 Task: Open a blank sheet, save the file as Purpose.html and add heading 'Purpose',with the parapraph 'Finding purpose in life involves discovering meaning, direction, and a sense of fulfillment. It entails identifying personal values, passions, and goals. Having a sense of purpose provides motivation, guides decision-making, and contributes to a sense of fulfillment and happiness.'Apply Font Style Caveat And font size 14. Apply font style in  Heading 'Montserrat' and font size 18 Change heading alignment to  Center and paragraph alignment to  Left
Action: Mouse moved to (283, 183)
Screenshot: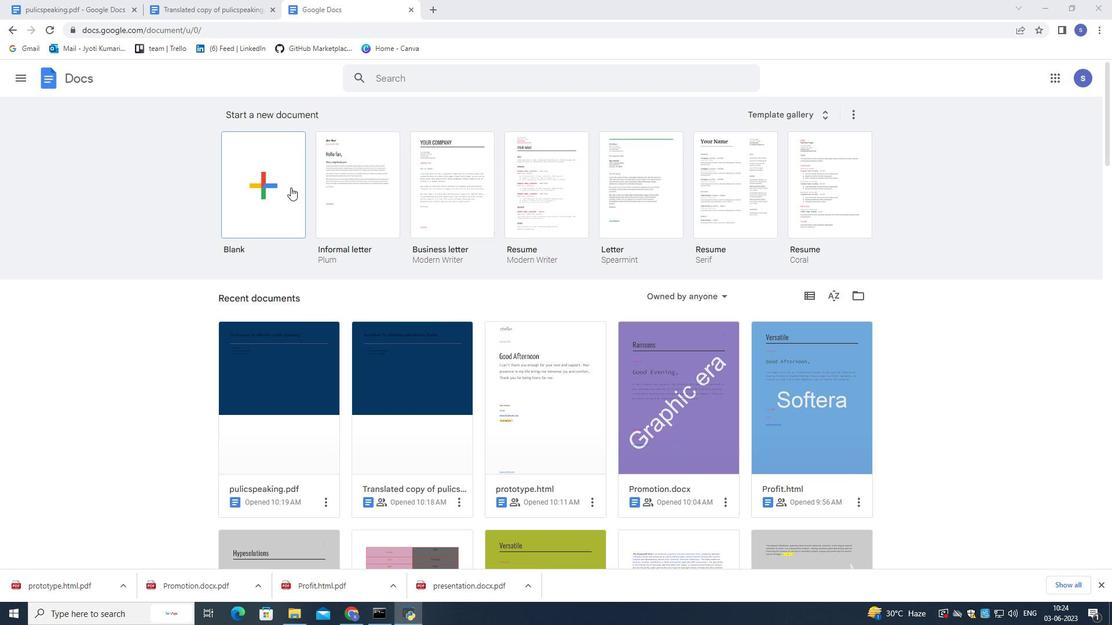 
Action: Mouse pressed left at (283, 183)
Screenshot: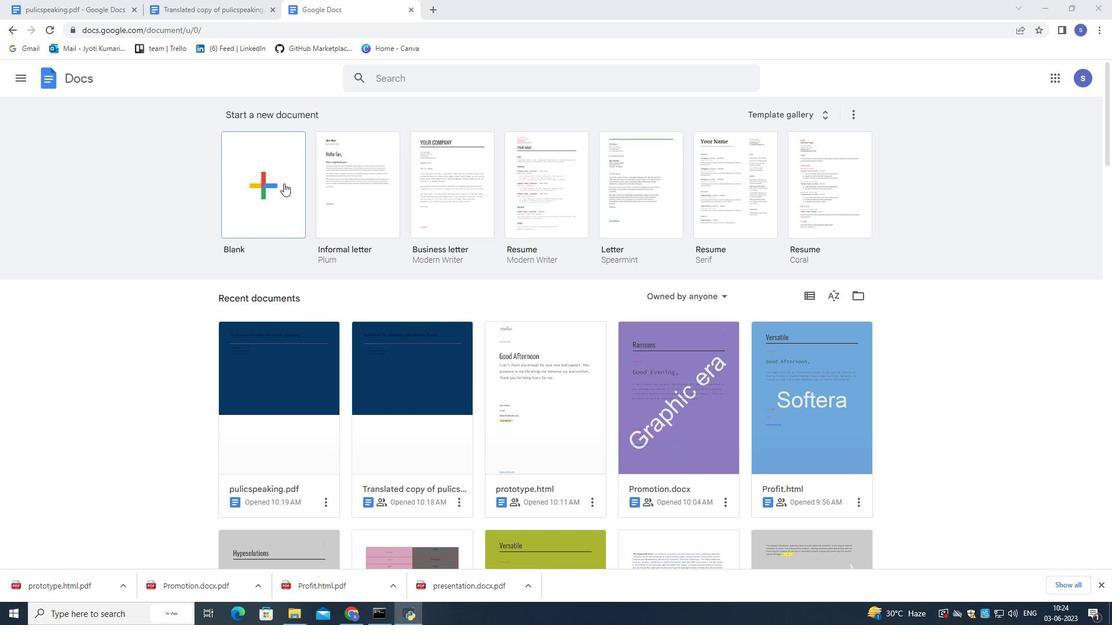 
Action: Mouse pressed left at (283, 183)
Screenshot: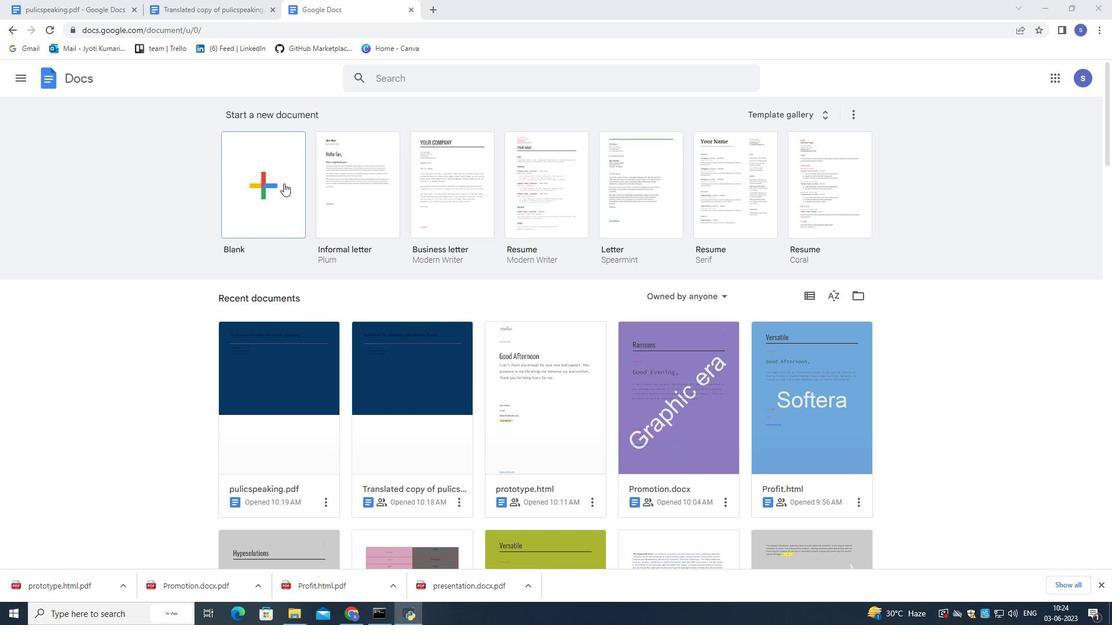 
Action: Mouse pressed left at (283, 183)
Screenshot: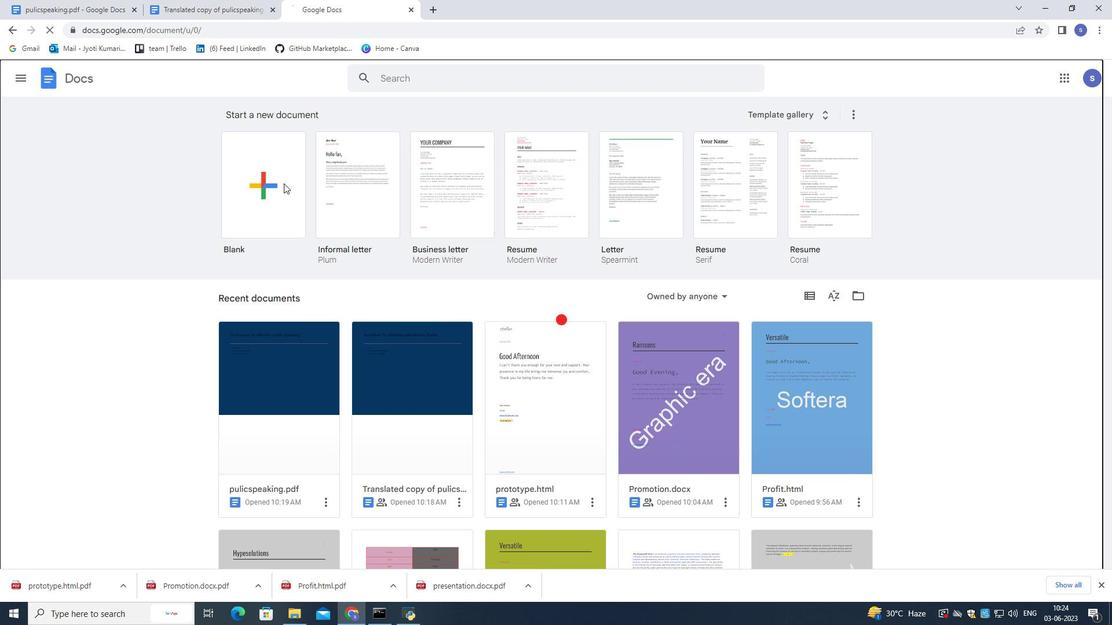 
Action: Mouse moved to (126, 71)
Screenshot: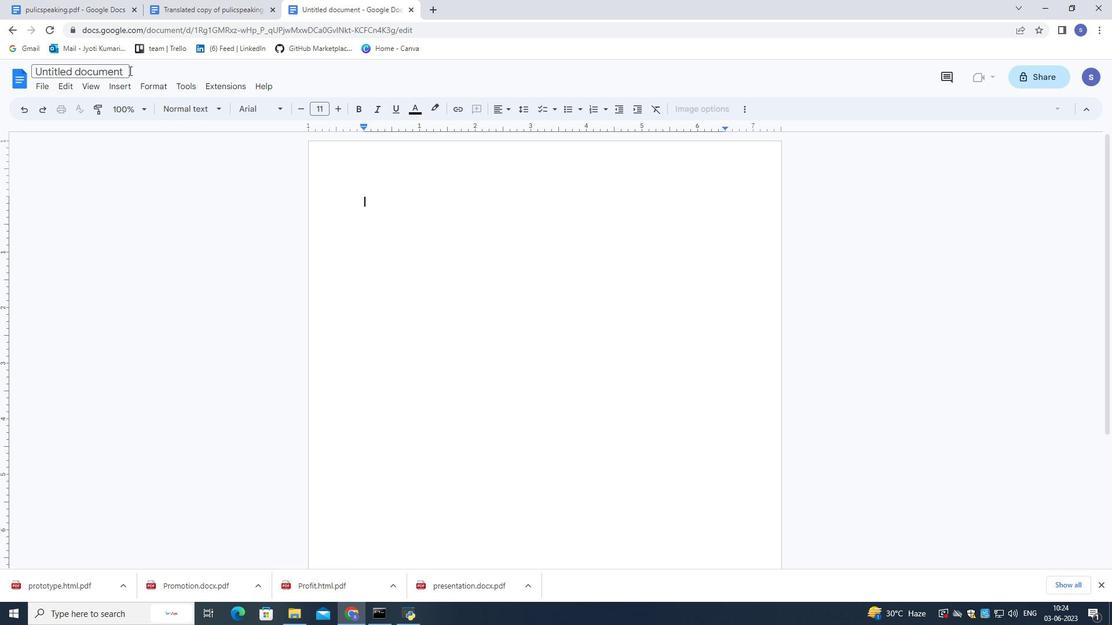 
Action: Mouse pressed left at (126, 71)
Screenshot: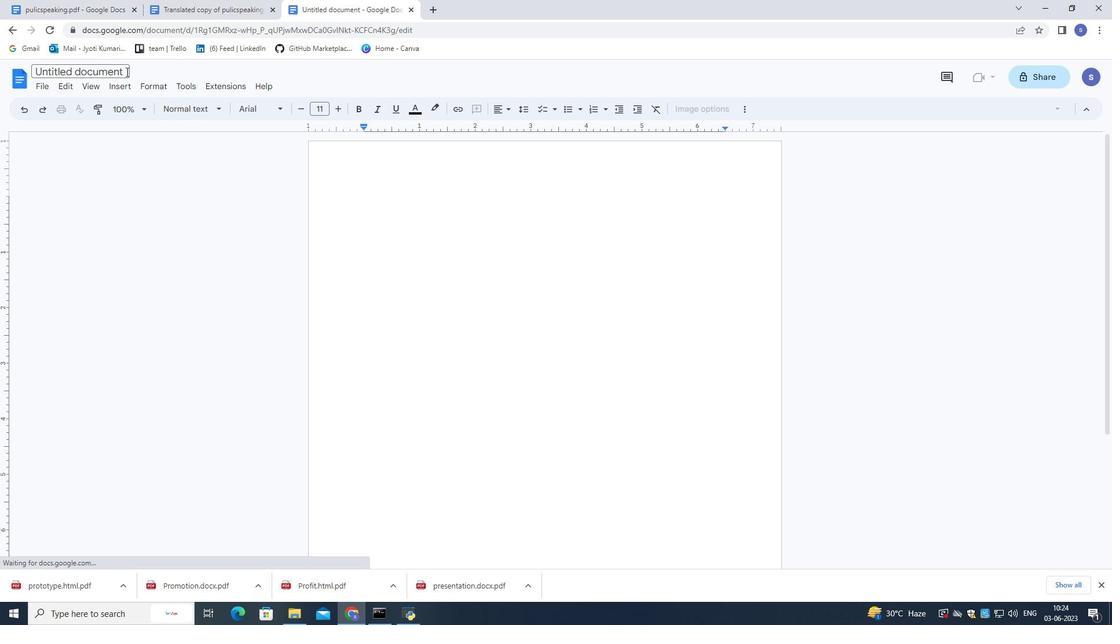 
Action: Mouse moved to (430, 118)
Screenshot: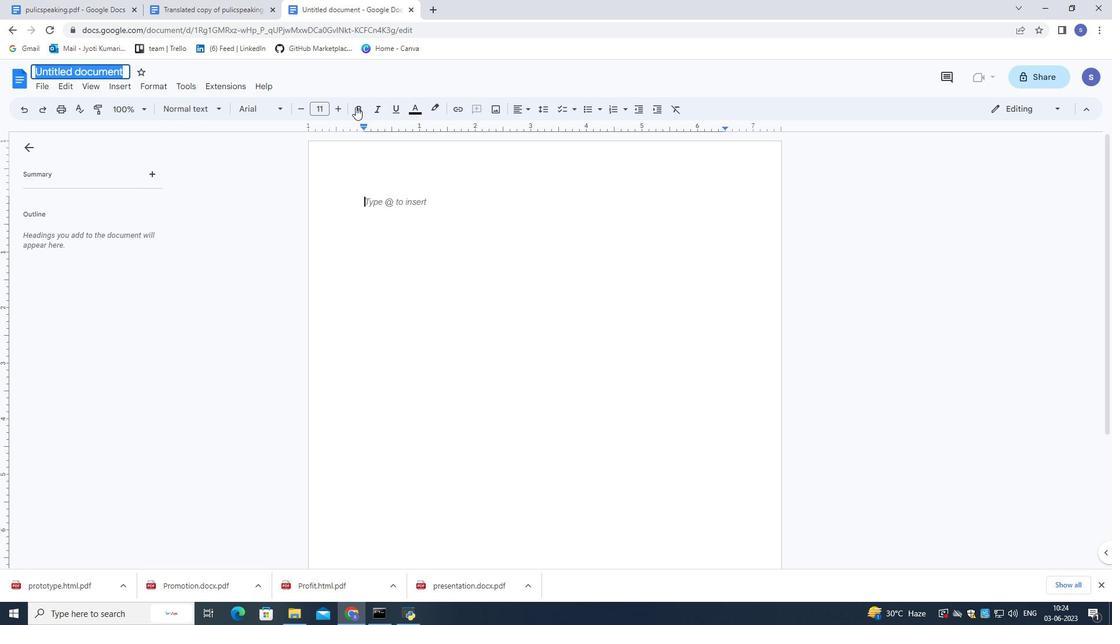 
Action: Key pressed purpose.html<Key.enter>
Screenshot: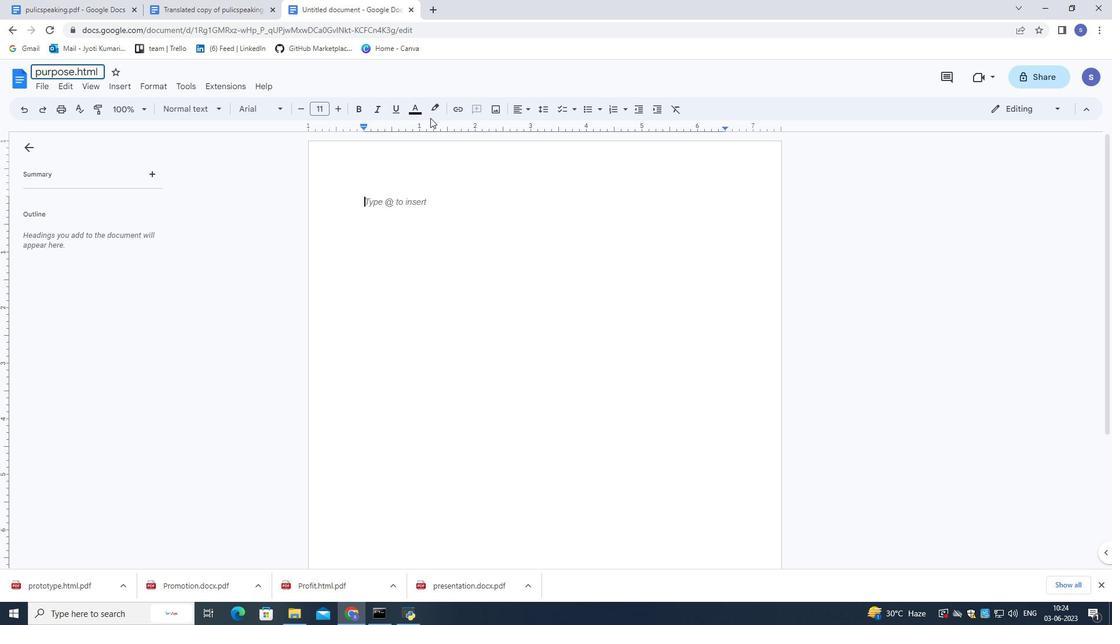
Action: Mouse moved to (425, 200)
Screenshot: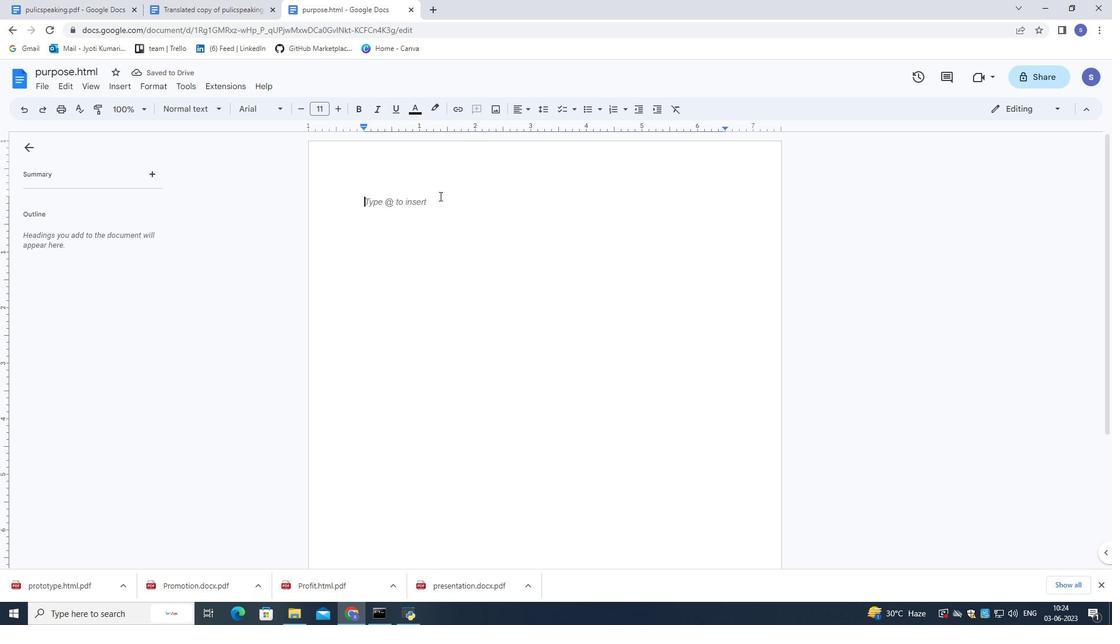 
Action: Mouse pressed left at (425, 200)
Screenshot: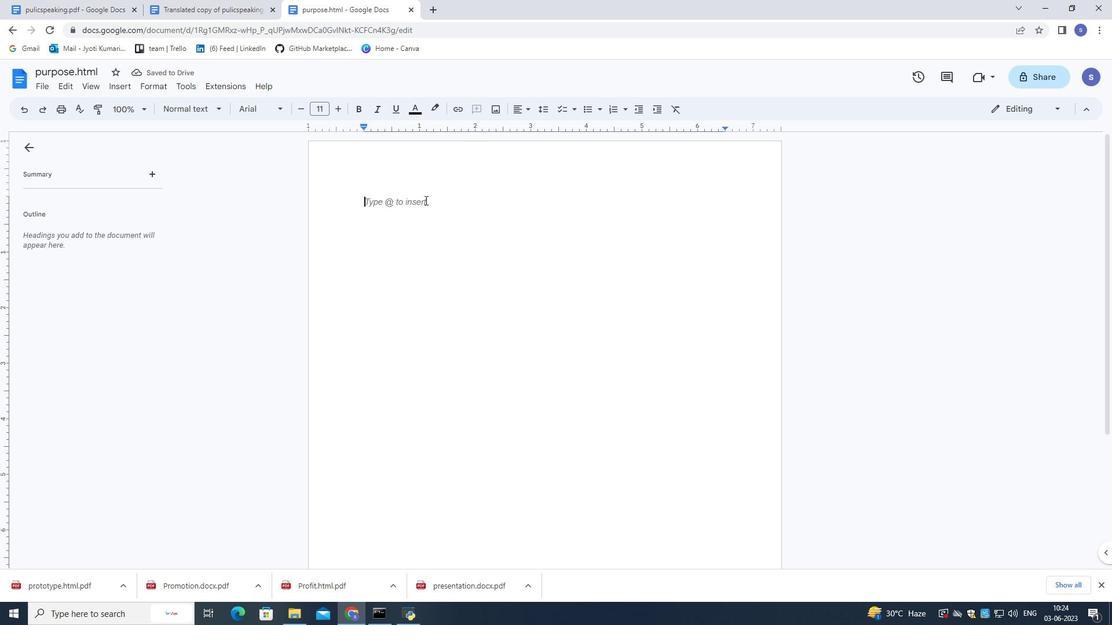 
Action: Mouse moved to (685, 212)
Screenshot: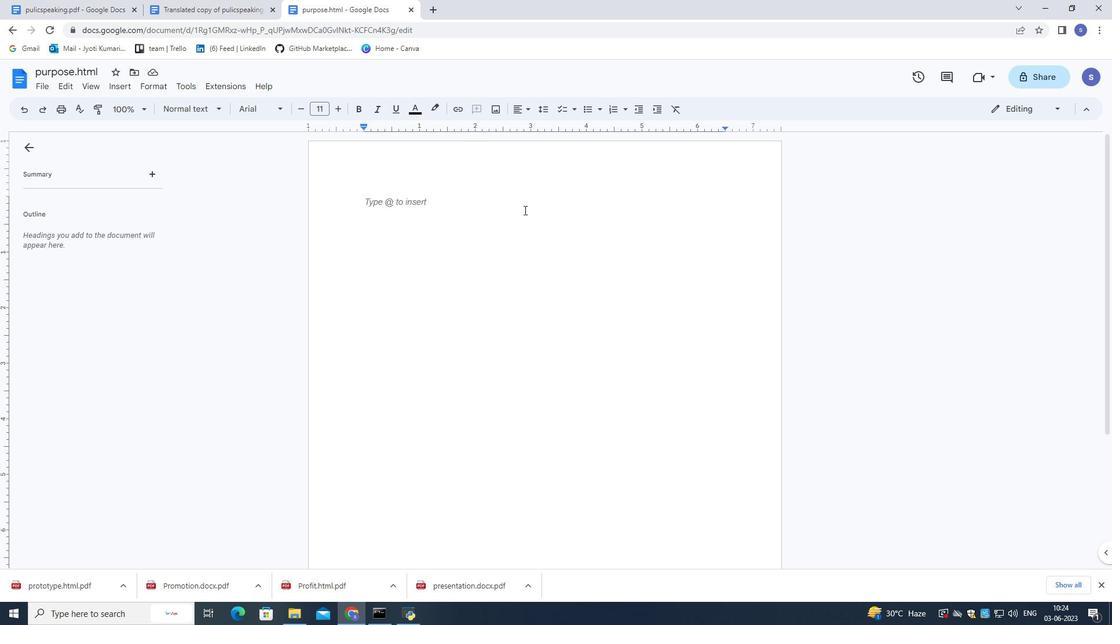 
Action: Key pressed <Key.shift>Purpose<Key.enter><Key.enter><Key.shift><Key.shift><Key.shift><Key.shift><Key.shift><Key.shift><Key.shift><Key.shift><Key.shift>Finding<Key.space>pi<Key.backspace>urpose<Key.space>in<Key.space>life<Key.space>involves<Key.space>discovering<Key.space>meaninh<Key.backspace>g,<Key.space>dirsction,<Key.space>and<Key.space>a<Key.space>snese<Key.space>of<Key.space>fulfilment<Key.space>.<Key.space>
Screenshot: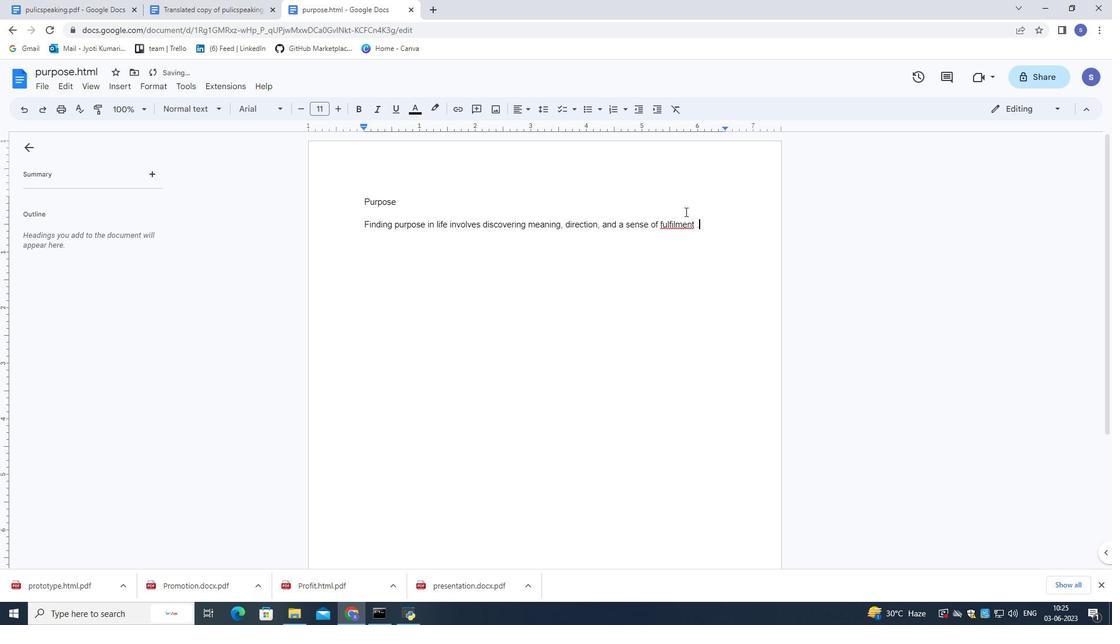 
Action: Mouse moved to (679, 225)
Screenshot: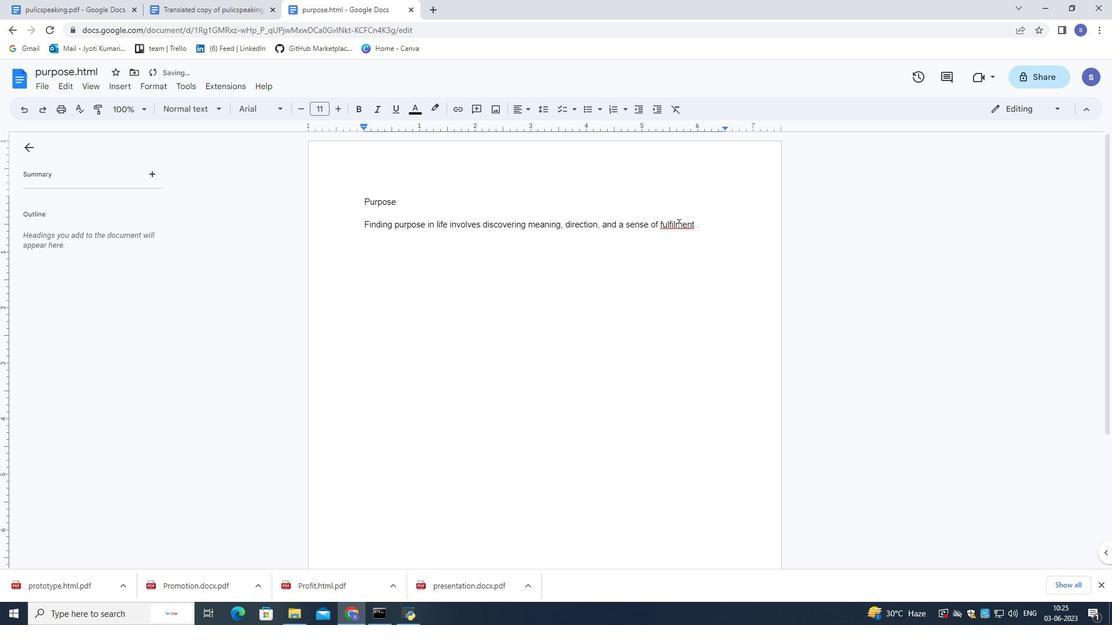 
Action: Mouse pressed left at (679, 225)
Screenshot: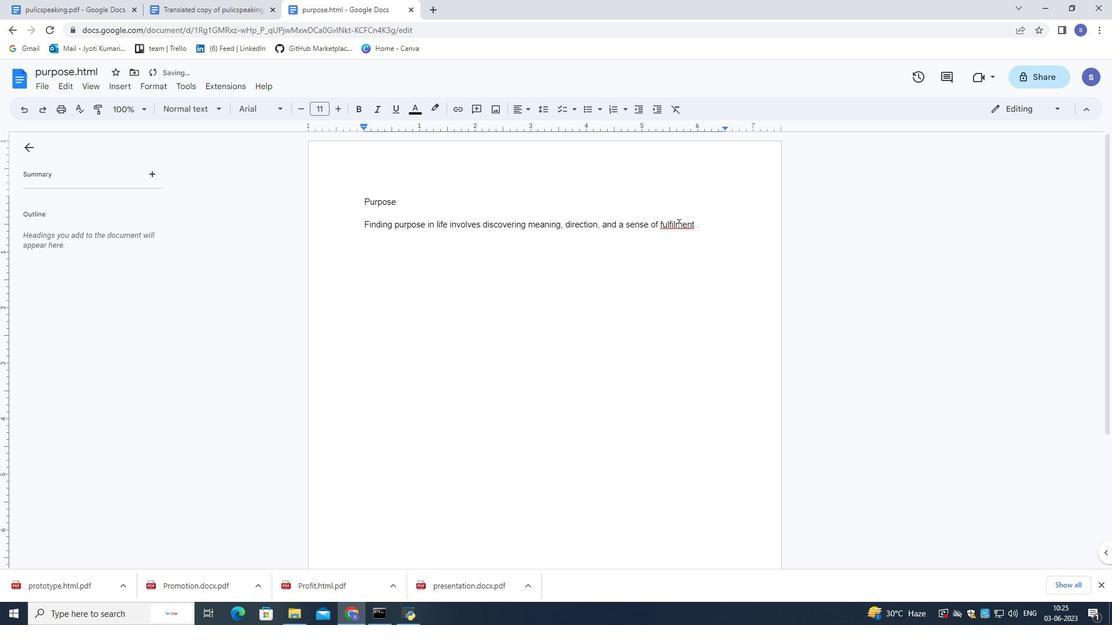 
Action: Mouse moved to (694, 223)
Screenshot: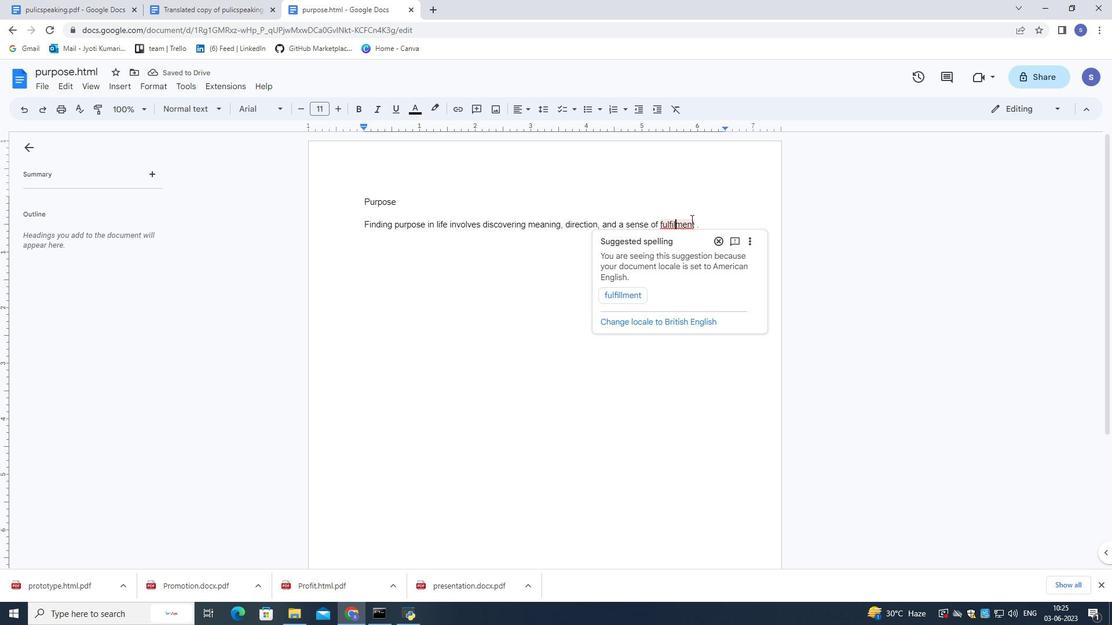 
Action: Mouse pressed left at (694, 223)
Screenshot: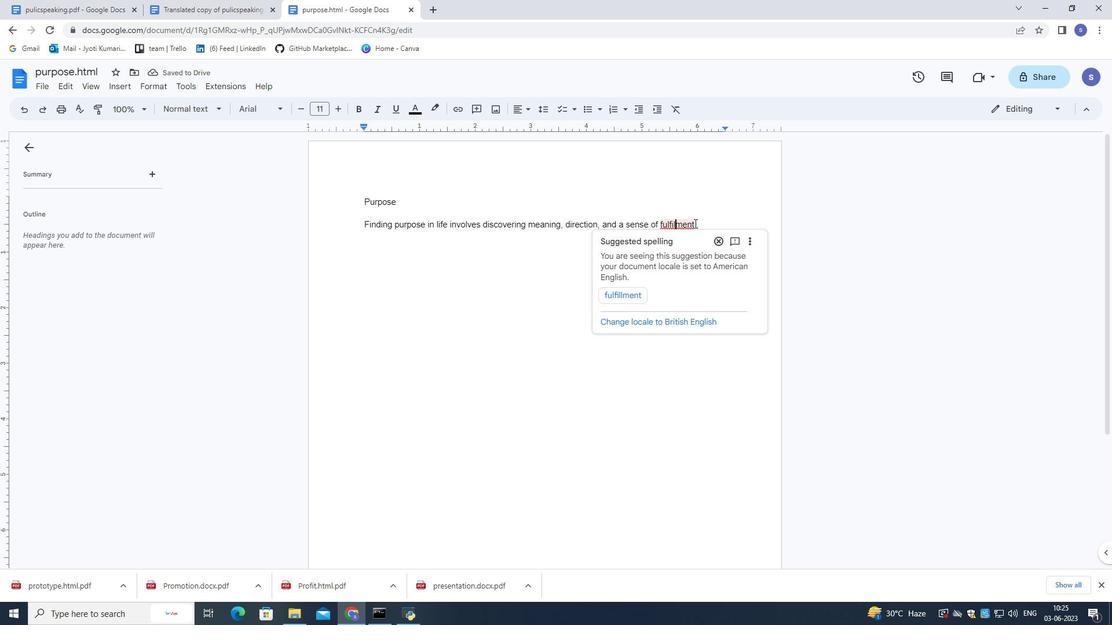 
Action: Mouse moved to (676, 221)
Screenshot: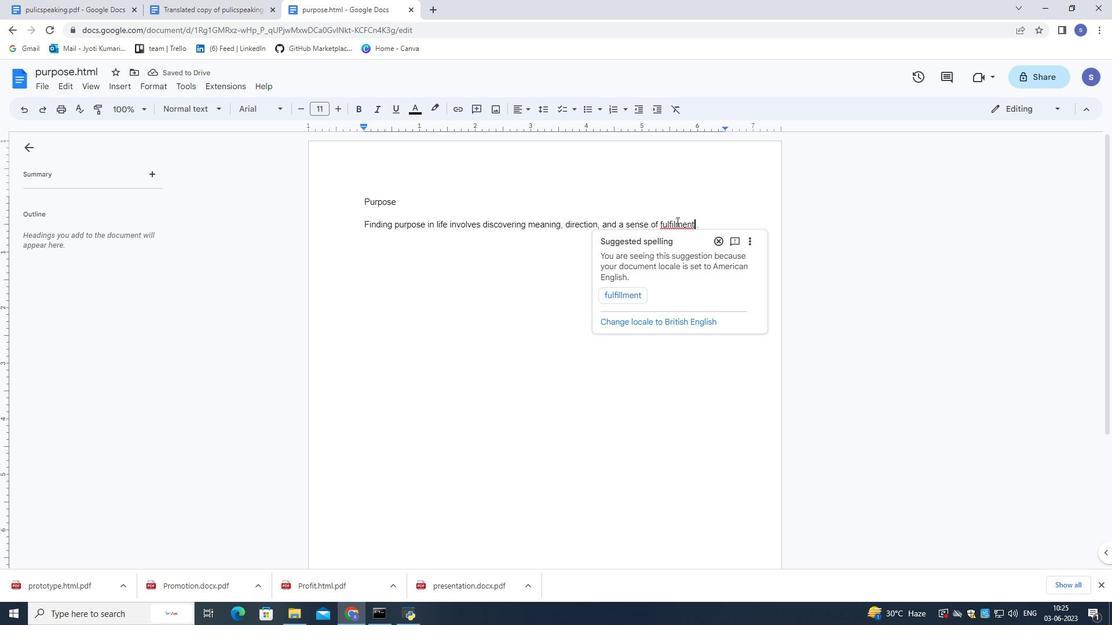 
Action: Mouse pressed left at (676, 221)
Screenshot: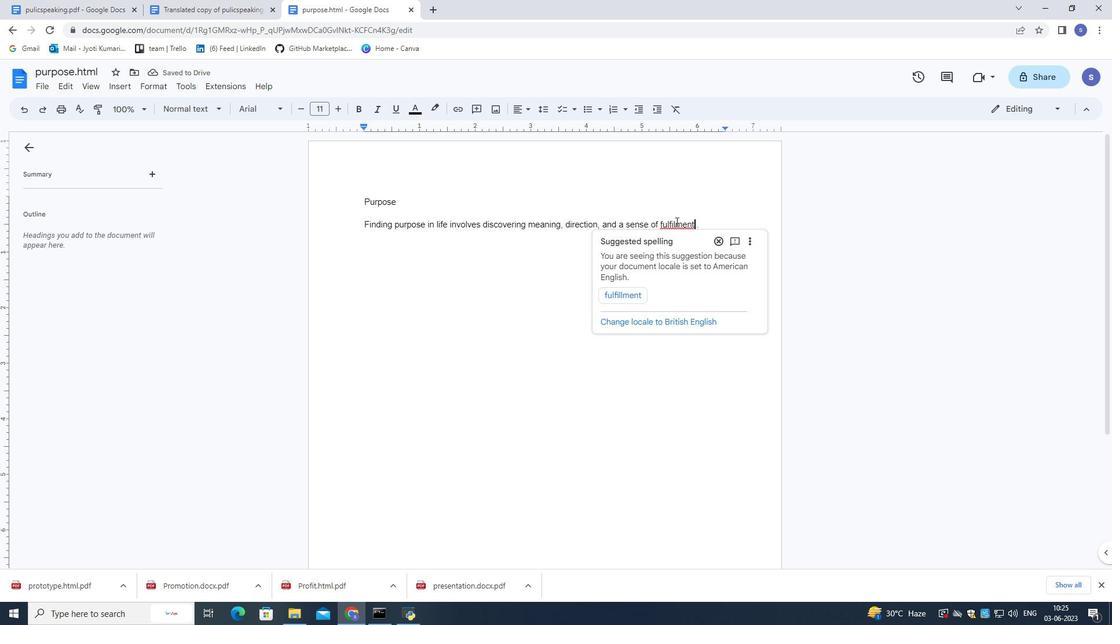 
Action: Mouse moved to (687, 243)
Screenshot: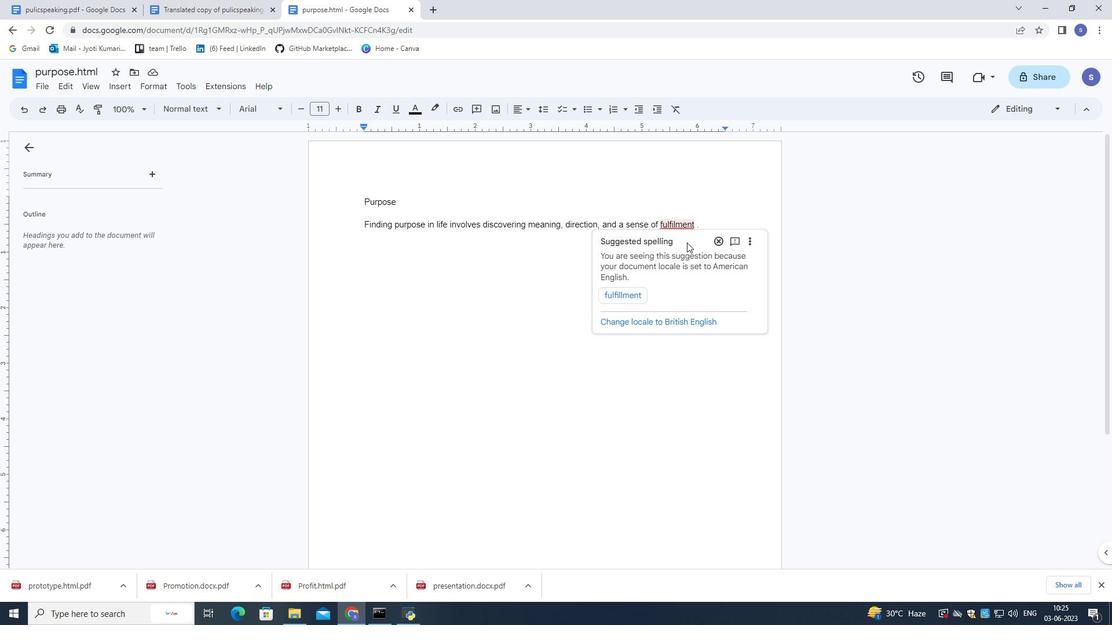 
Action: Key pressed l
Screenshot: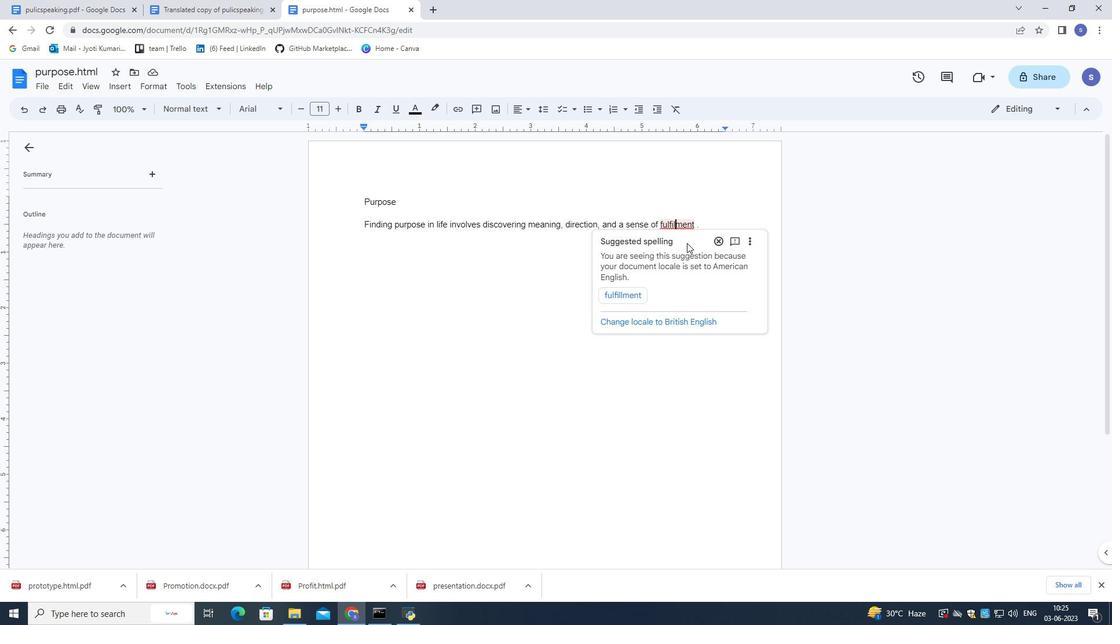 
Action: Mouse moved to (707, 220)
Screenshot: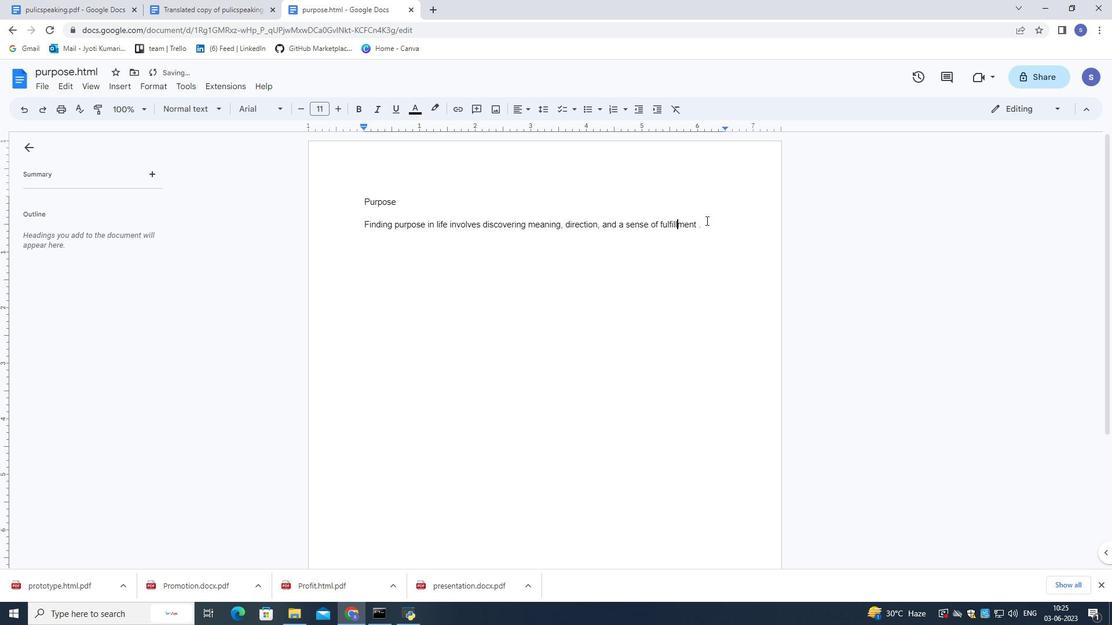 
Action: Mouse pressed left at (707, 220)
Screenshot: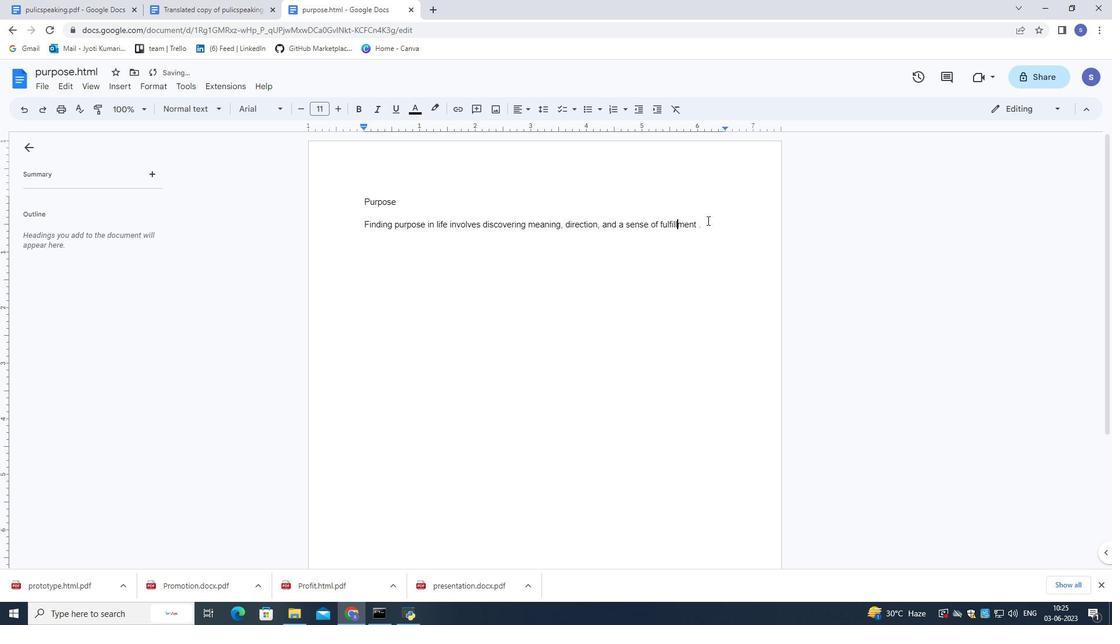 
Action: Mouse moved to (706, 225)
Screenshot: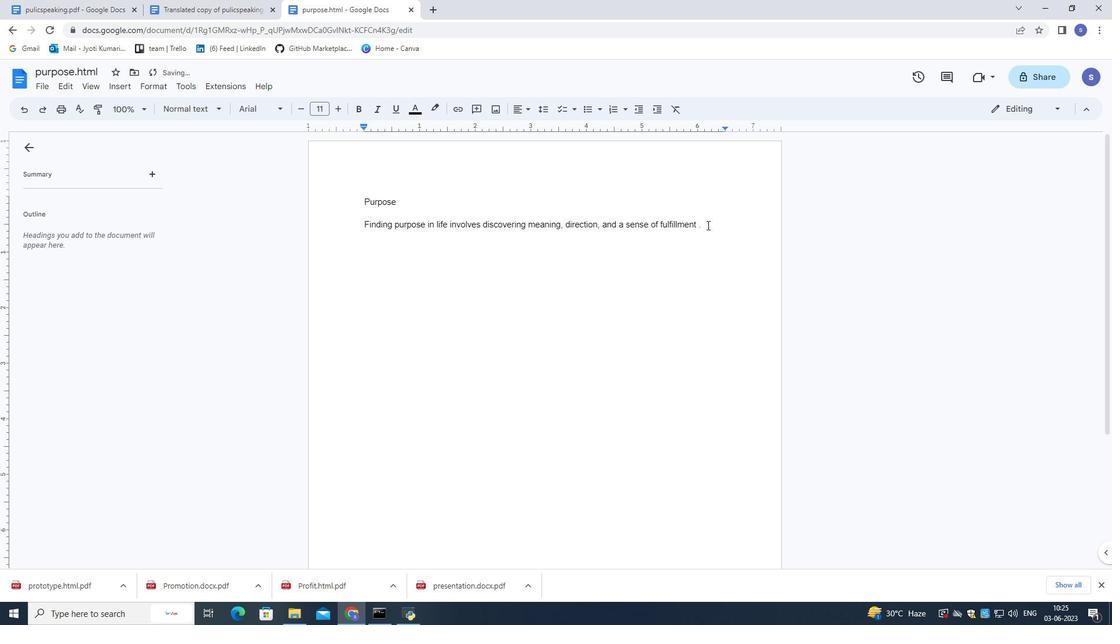 
Action: Key pressed <Key.shift>It<Key.space>de<Key.backspace><Key.backspace>
Screenshot: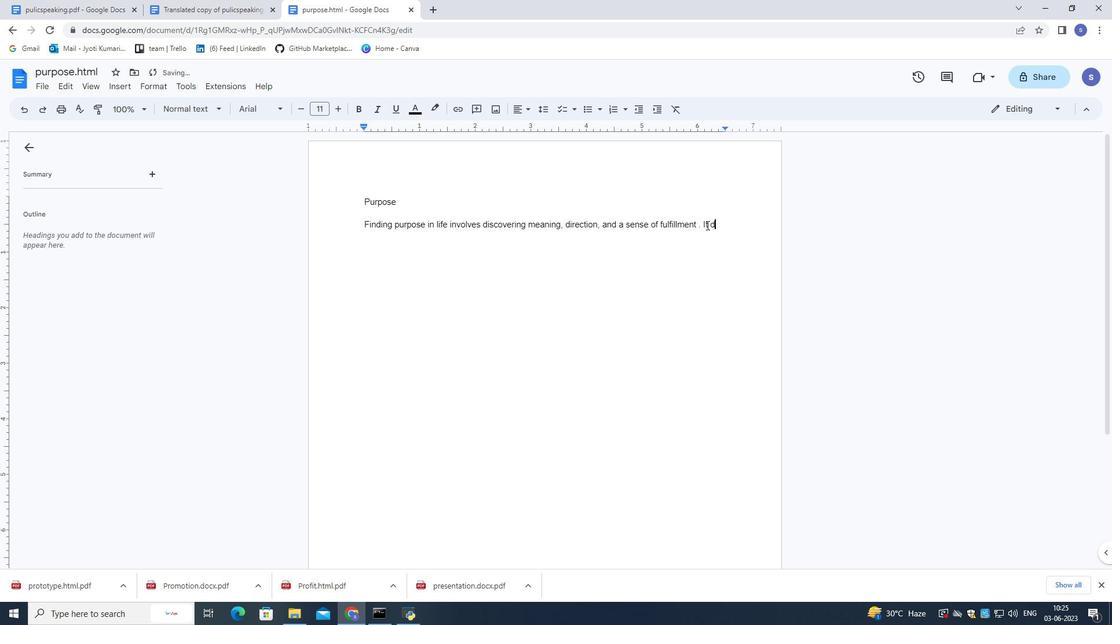 
Action: Mouse moved to (1111, 512)
Screenshot: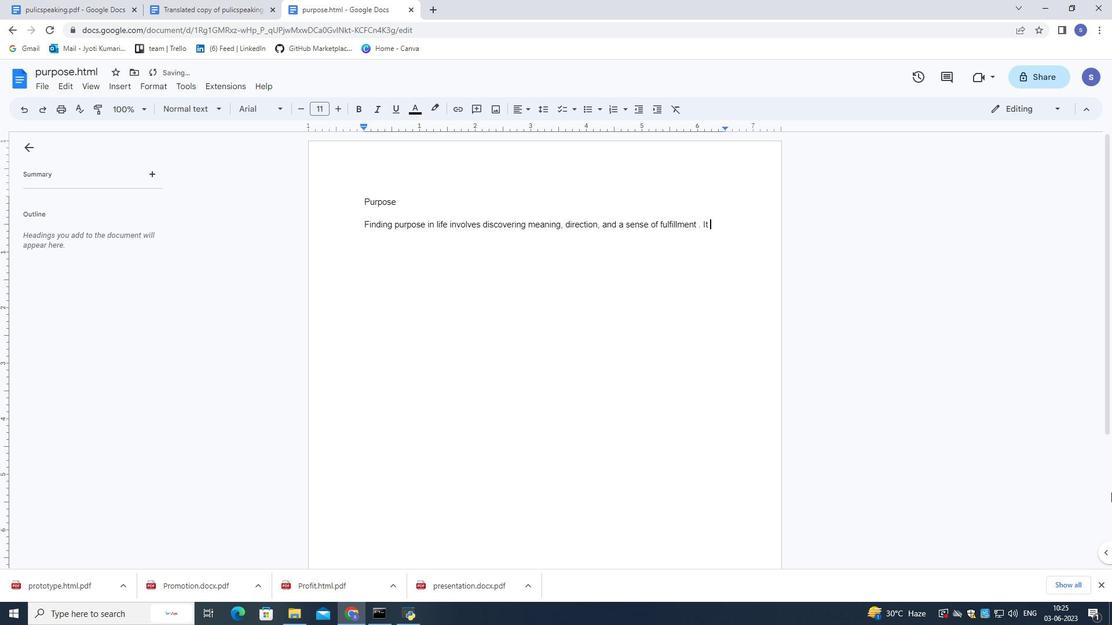 
Action: Key pressed entails<Key.space>identifying<Key.space>personal<Key.space>vl<Key.backspace>ales<Key.backspace><Key.backspace>ues,<Key.space>ps<Key.backspace>assions,<Key.space>and<Key.space>goals.<Key.space><Key.shift>having<Key.space><Key.backspace><Key.space>a<Key.space>sense<Key.space>of<Key.space>purpose<Key.space>pri<Key.backspace>ovide<Key.space>motivation,<Key.space>guides<Key.space>desi<Key.backspace><Key.backspace>cision<Key.space><Key.backspace>-making<Key.space>,<Key.space>and<Key.space>contributes<Key.space>to<Key.space>s=<Key.space><Key.backspace><Key.backspace><Key.backspace><Key.space>a<Key.space>sense<Key.space>of<Key.space>full<Key.backspace>fillment<Key.space>and<Key.space>happiness.<Key.space>
Screenshot: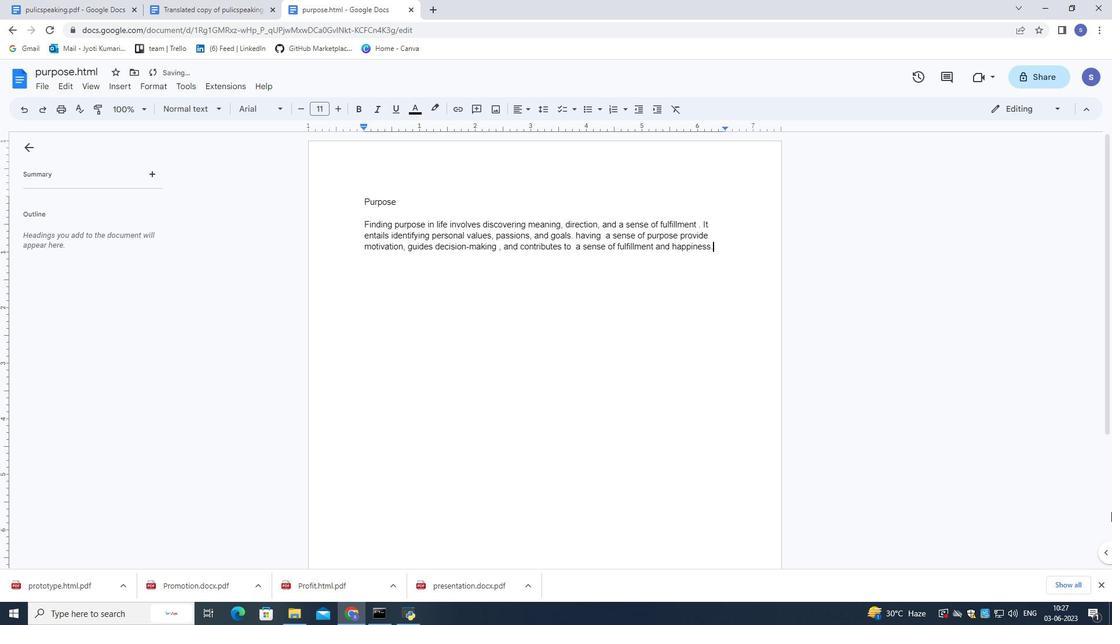 
Action: Mouse moved to (694, 238)
Screenshot: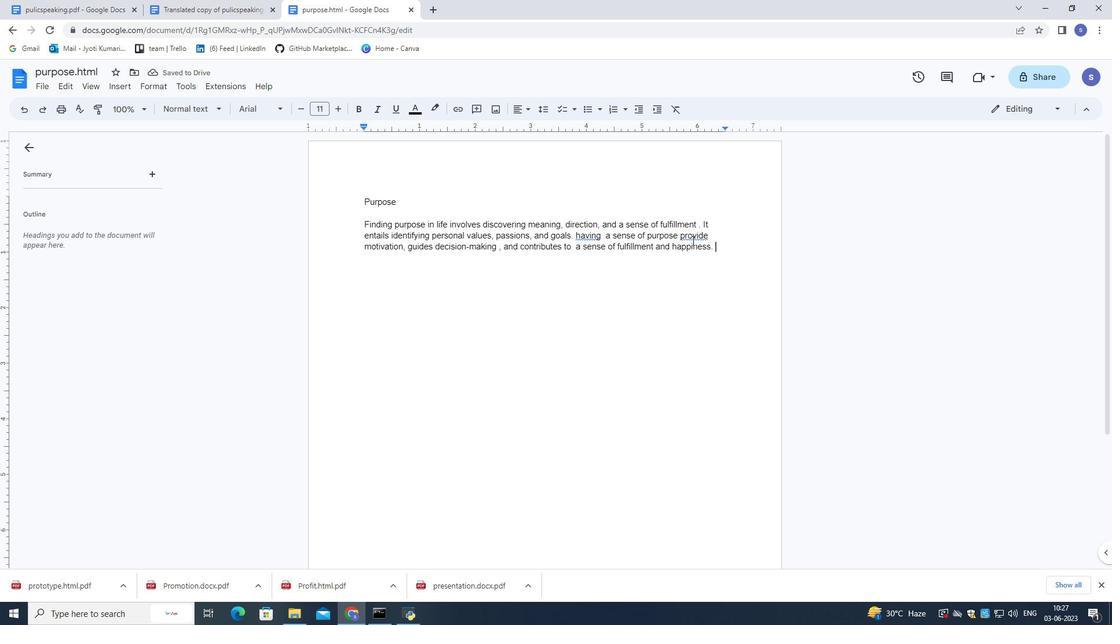 
Action: Mouse pressed left at (694, 238)
Screenshot: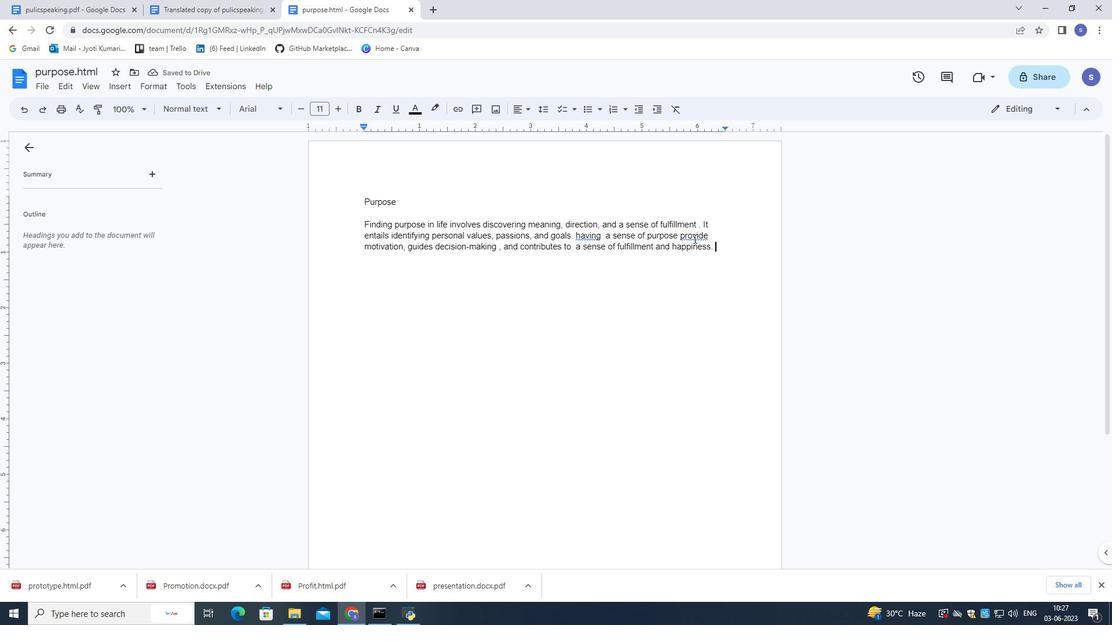 
Action: Mouse moved to (703, 223)
Screenshot: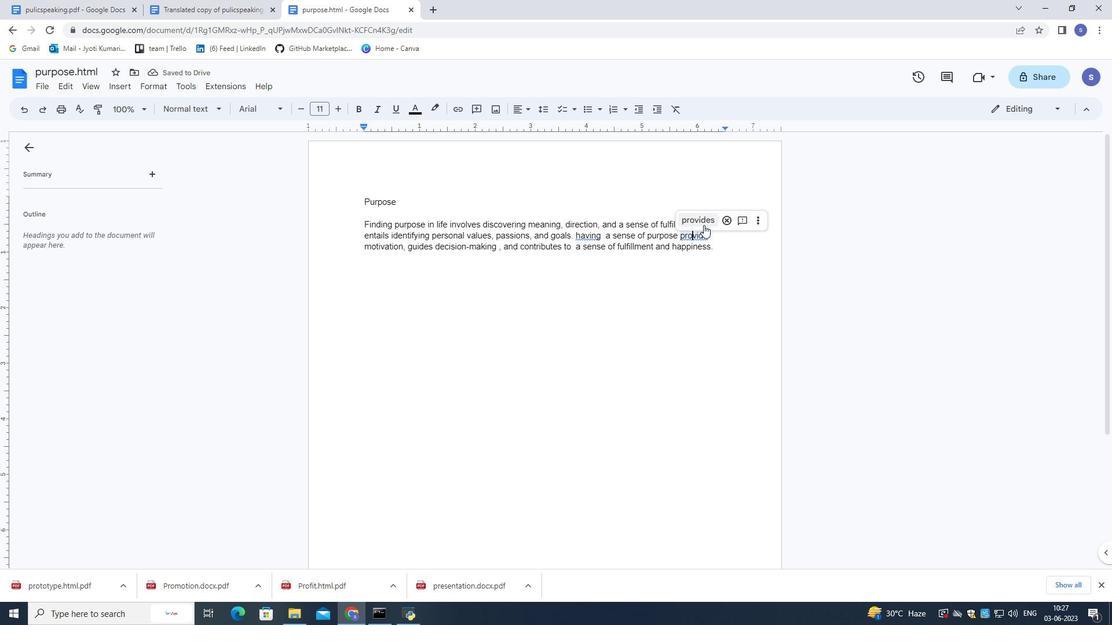 
Action: Mouse pressed left at (703, 223)
Screenshot: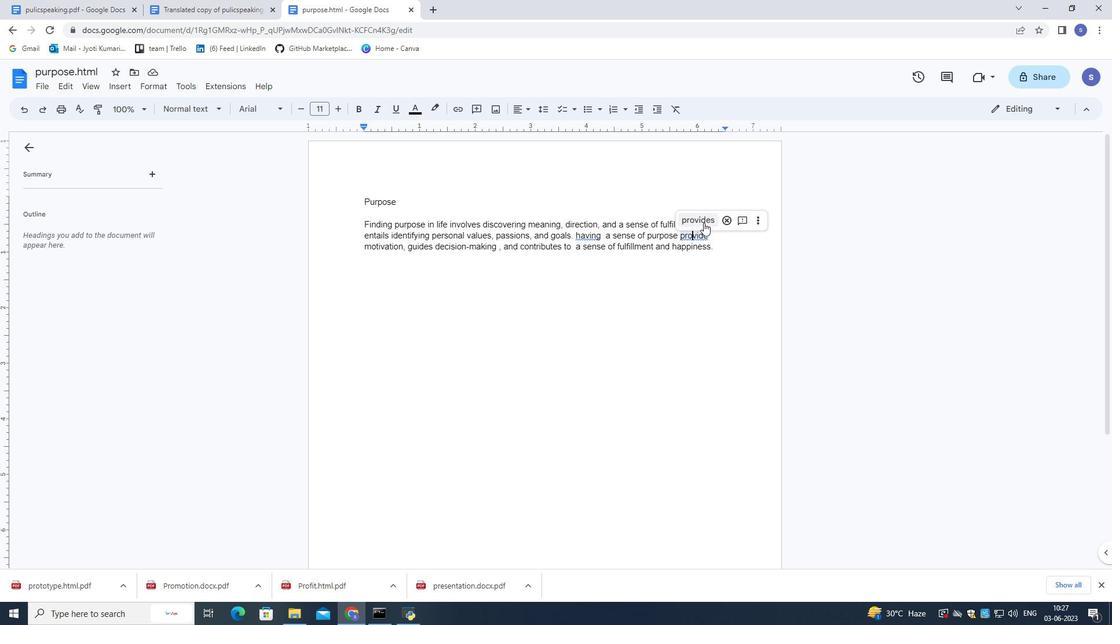 
Action: Mouse moved to (594, 233)
Screenshot: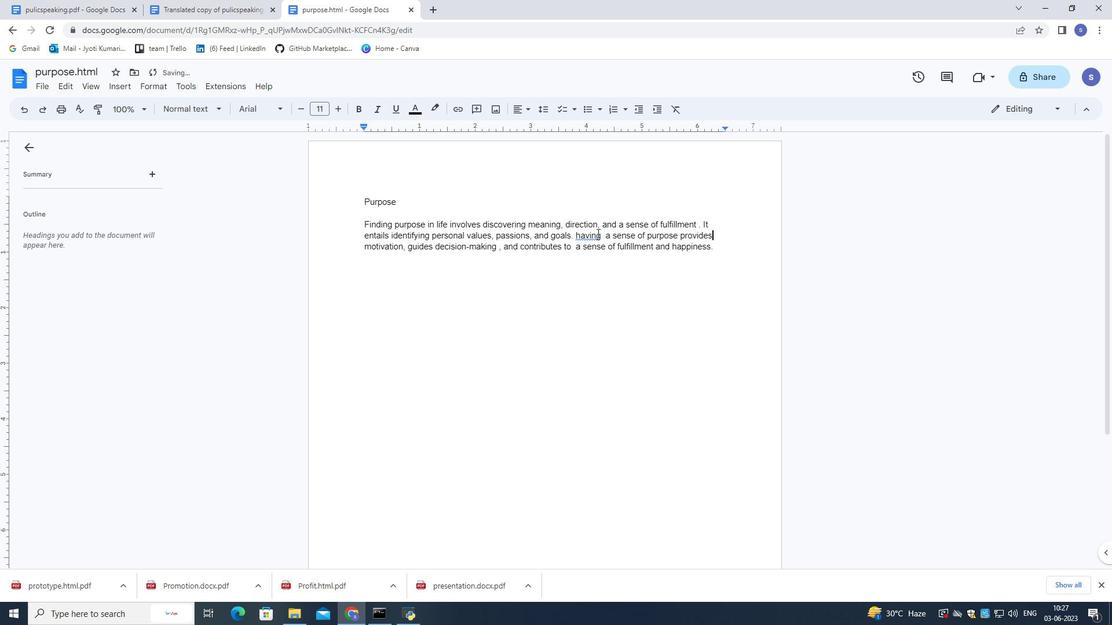 
Action: Mouse pressed left at (594, 233)
Screenshot: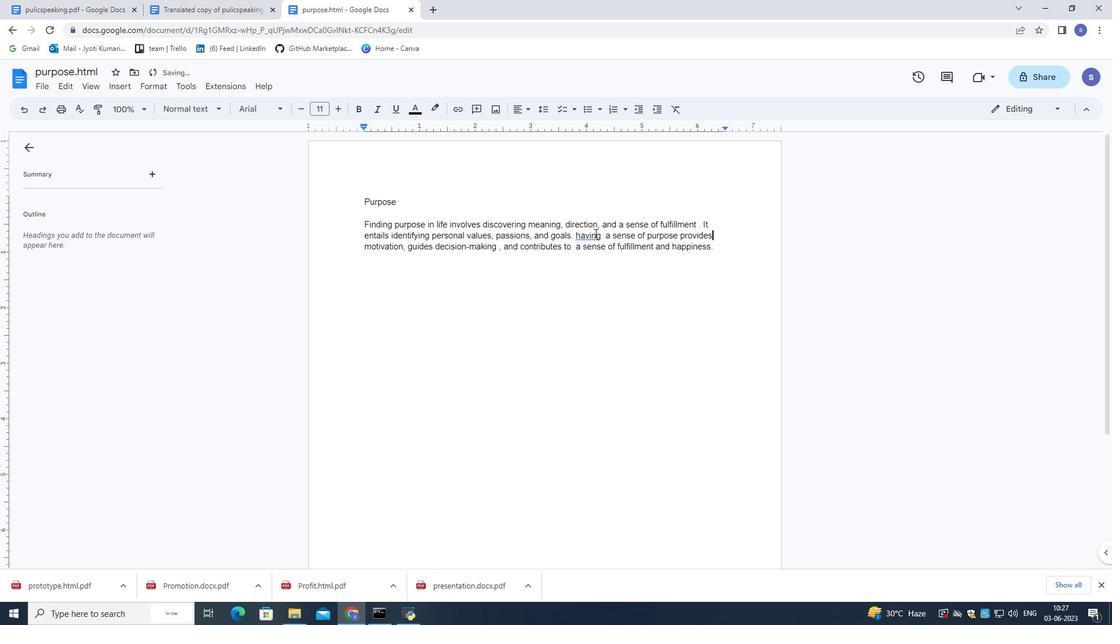 
Action: Mouse moved to (596, 221)
Screenshot: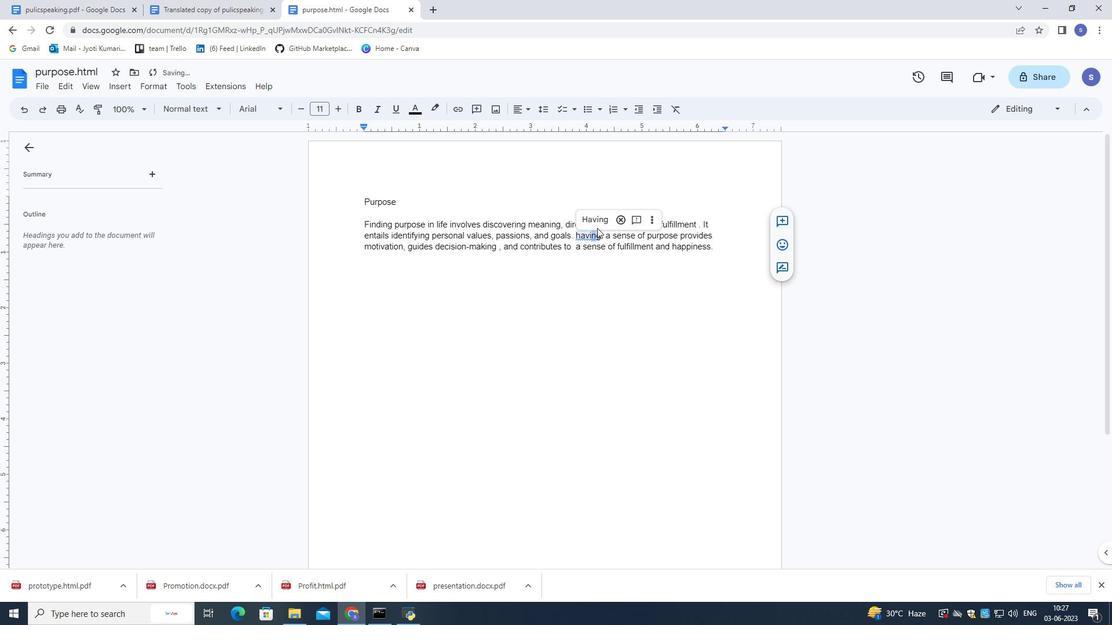 
Action: Mouse pressed left at (596, 221)
Screenshot: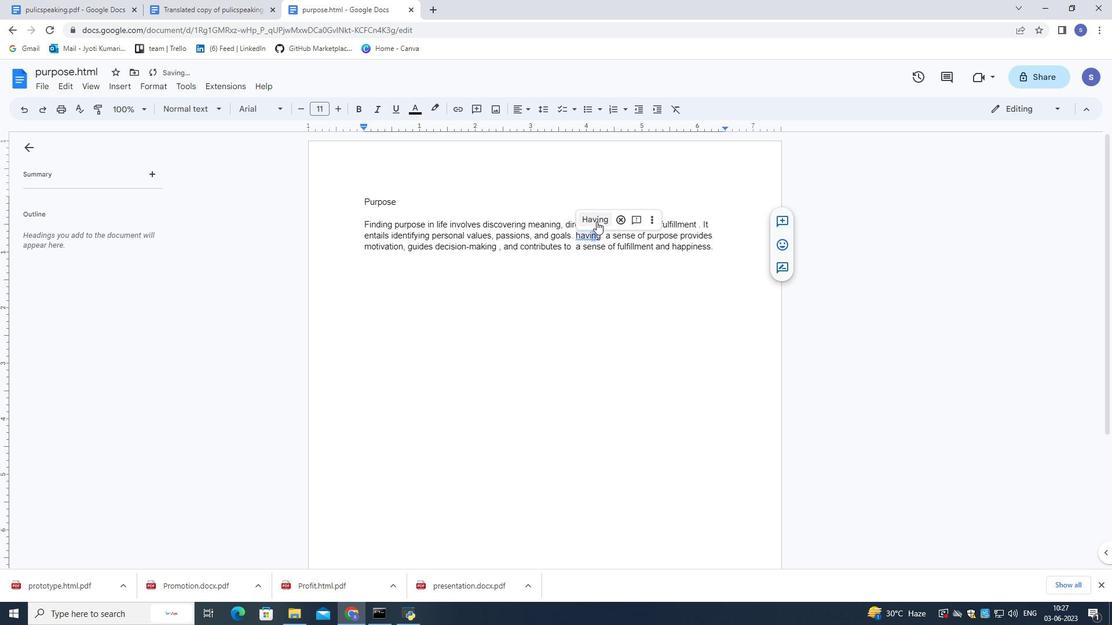 
Action: Mouse moved to (729, 252)
Screenshot: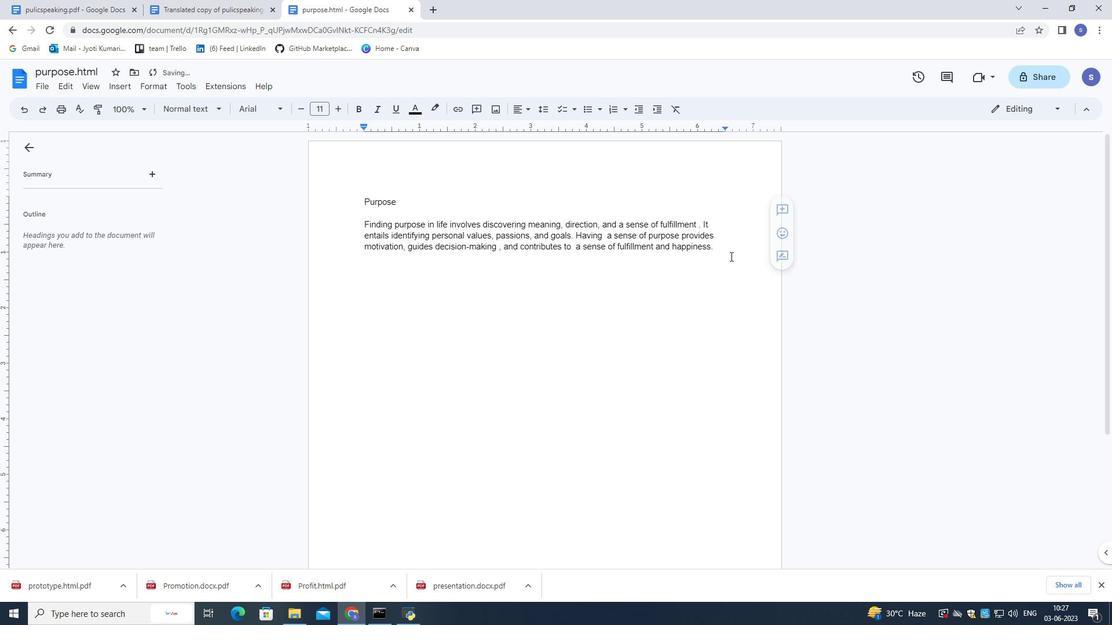 
Action: Mouse pressed left at (729, 252)
Screenshot: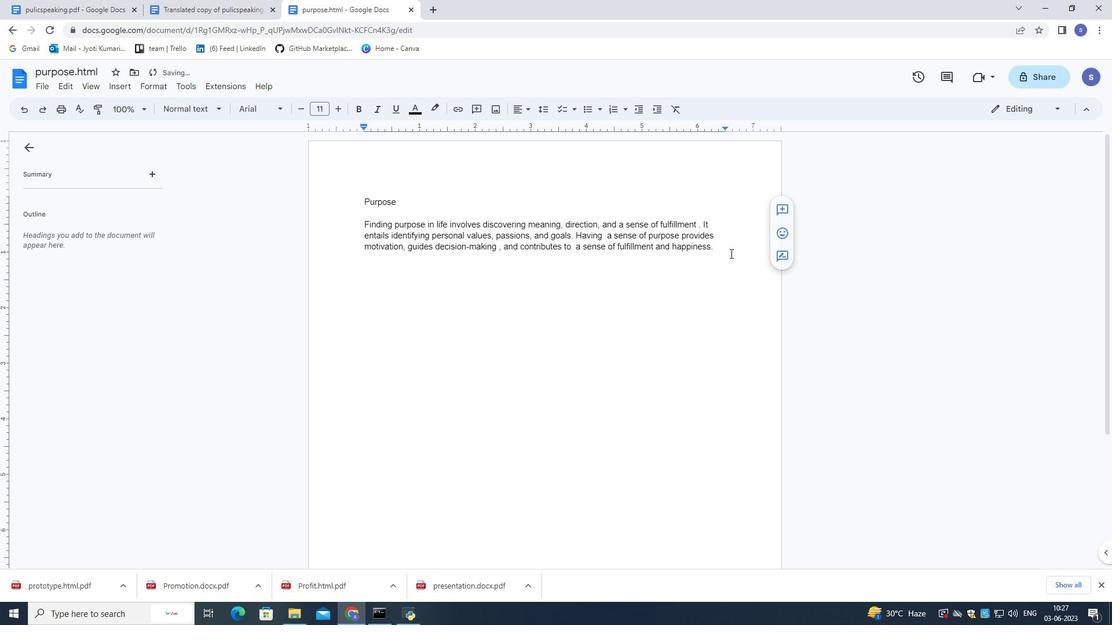 
Action: Mouse moved to (241, 107)
Screenshot: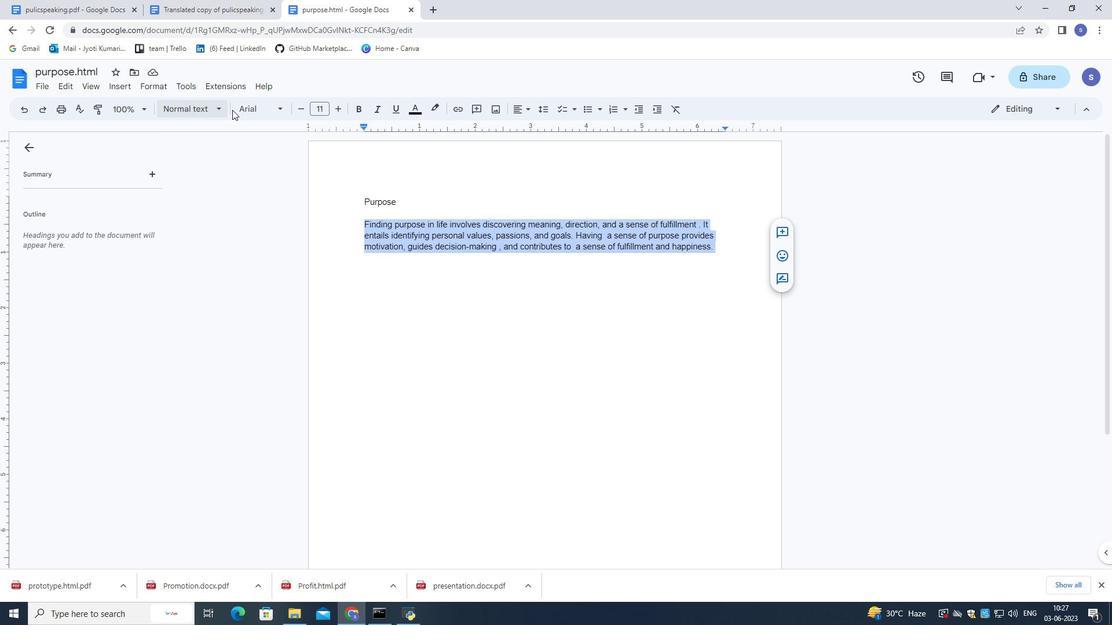 
Action: Mouse pressed left at (241, 107)
Screenshot: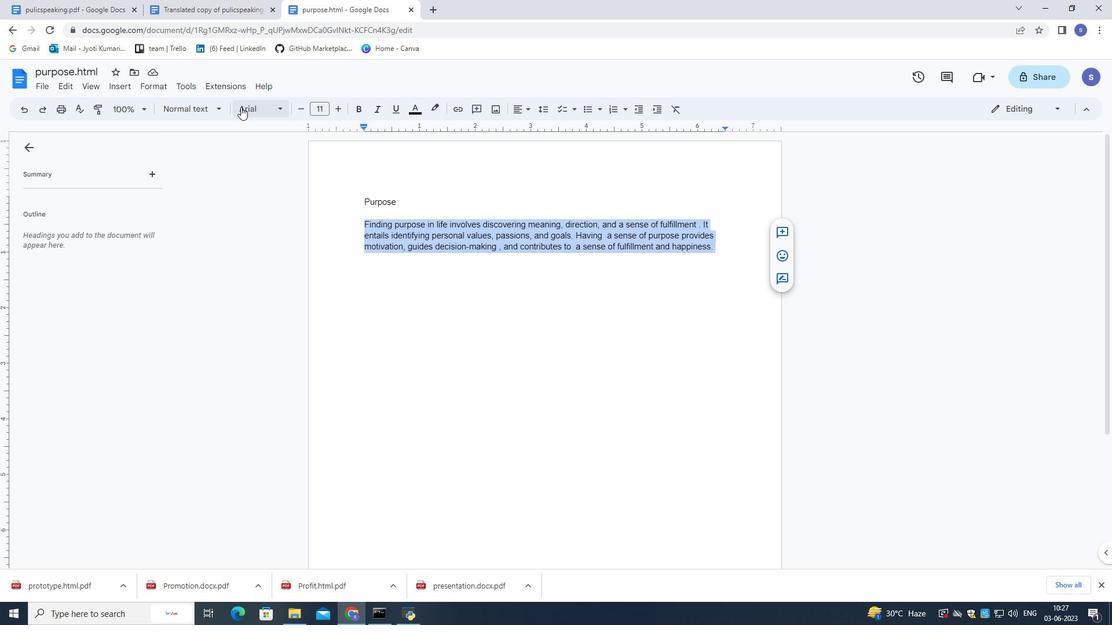 
Action: Mouse moved to (268, 180)
Screenshot: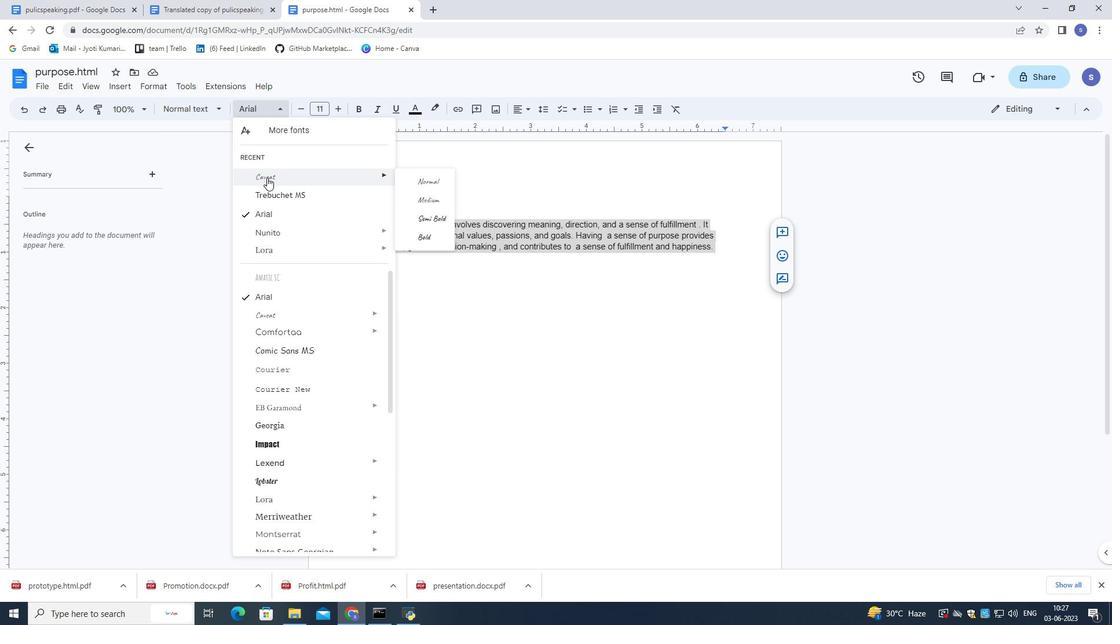 
Action: Mouse pressed left at (268, 180)
Screenshot: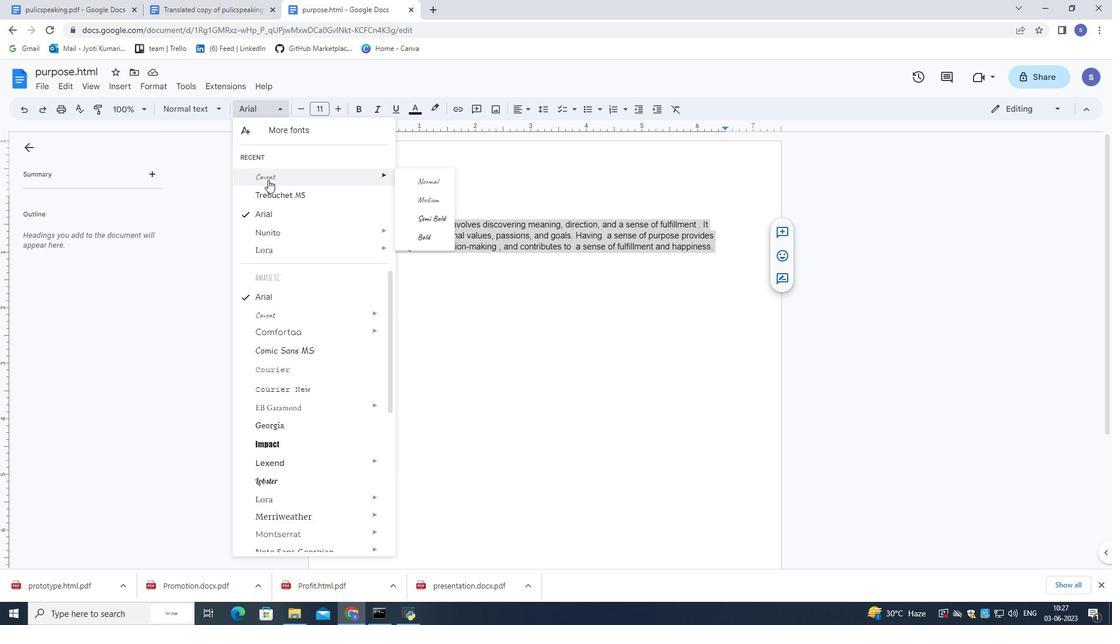 
Action: Mouse moved to (338, 111)
Screenshot: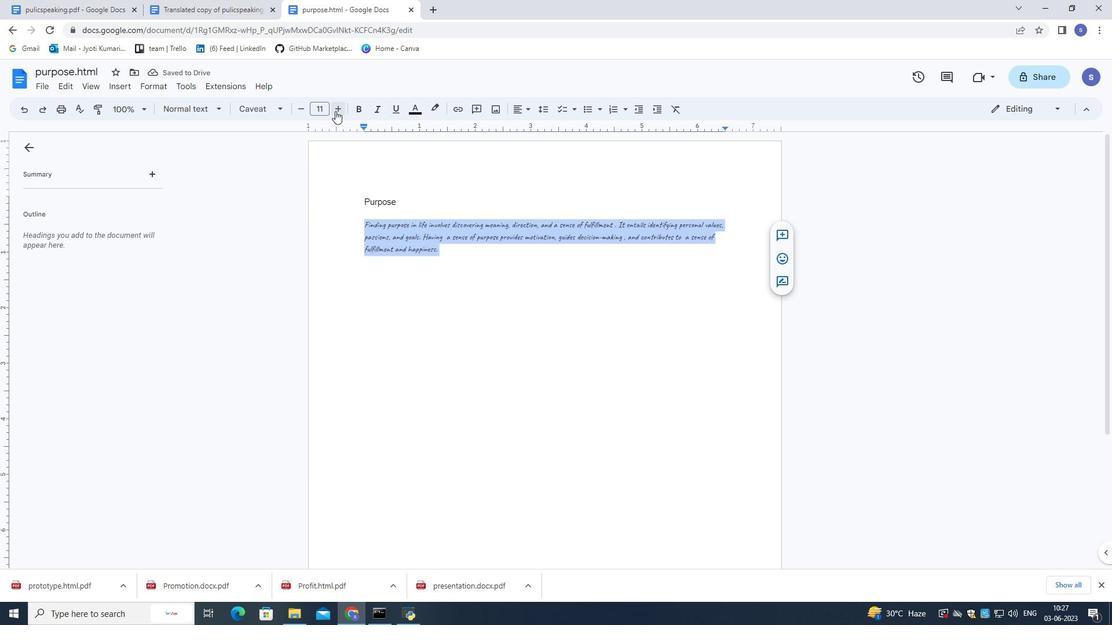 
Action: Mouse pressed left at (338, 111)
Screenshot: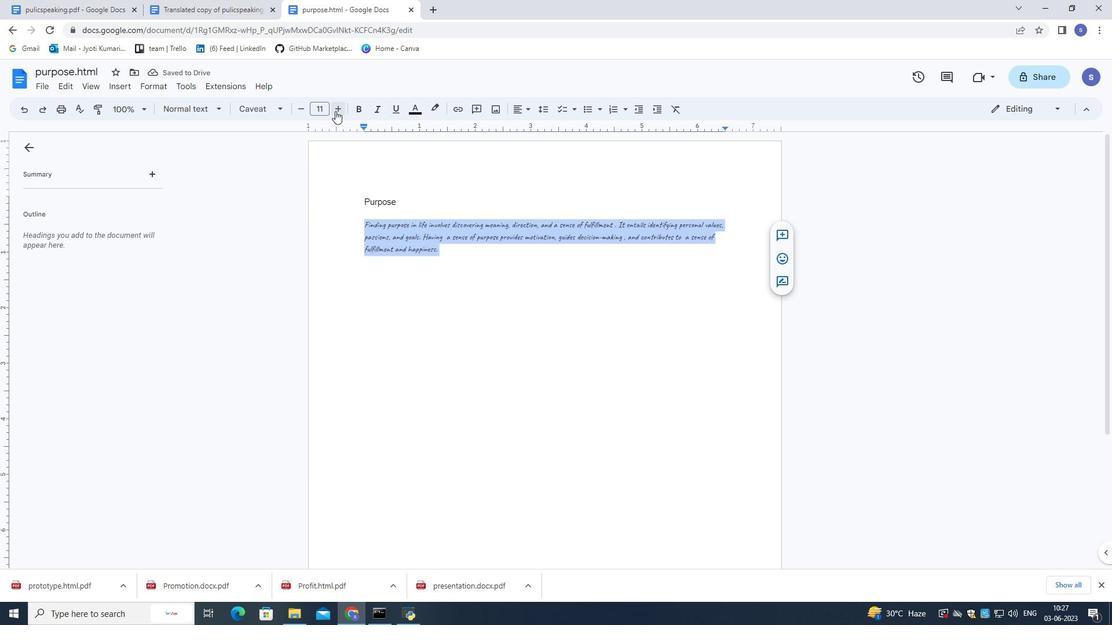 
Action: Mouse moved to (338, 111)
Screenshot: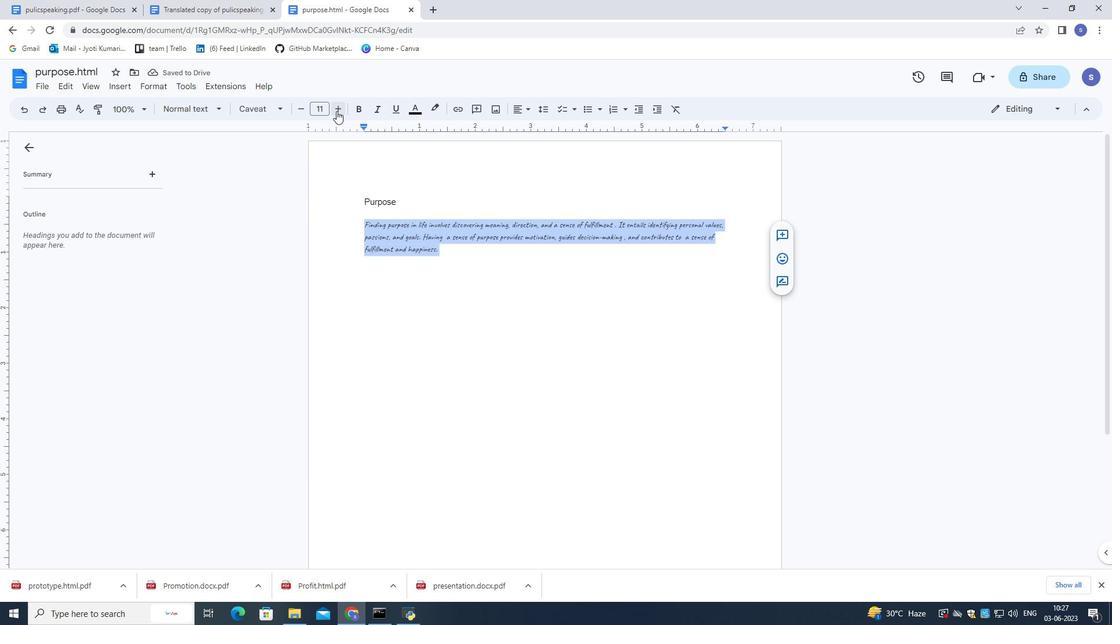 
Action: Mouse pressed left at (338, 111)
Screenshot: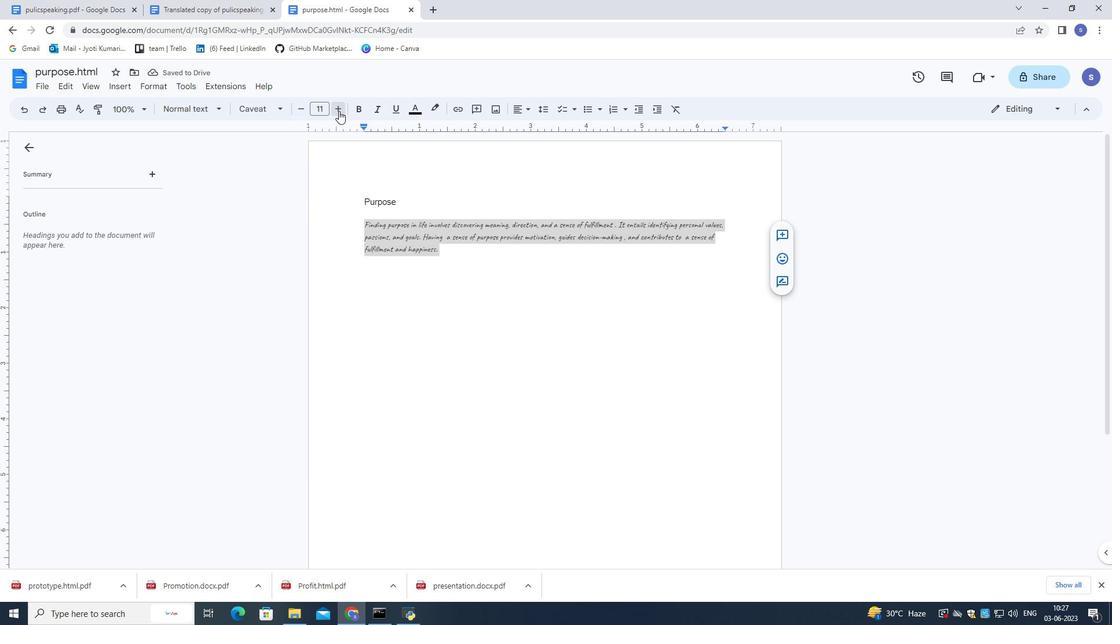 
Action: Mouse pressed left at (338, 111)
Screenshot: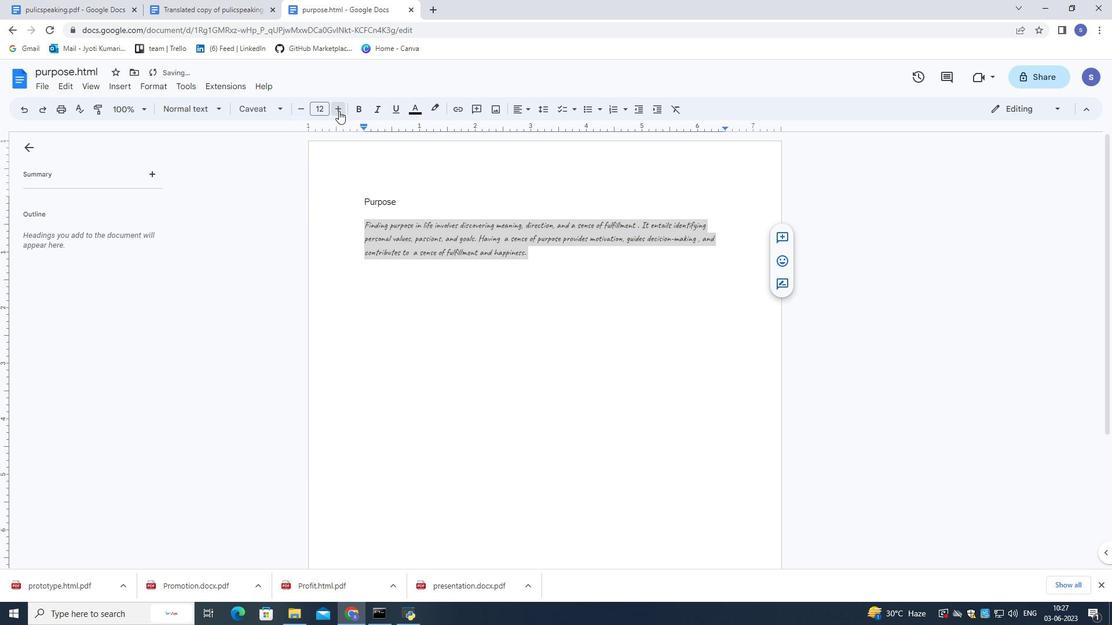 
Action: Mouse moved to (409, 293)
Screenshot: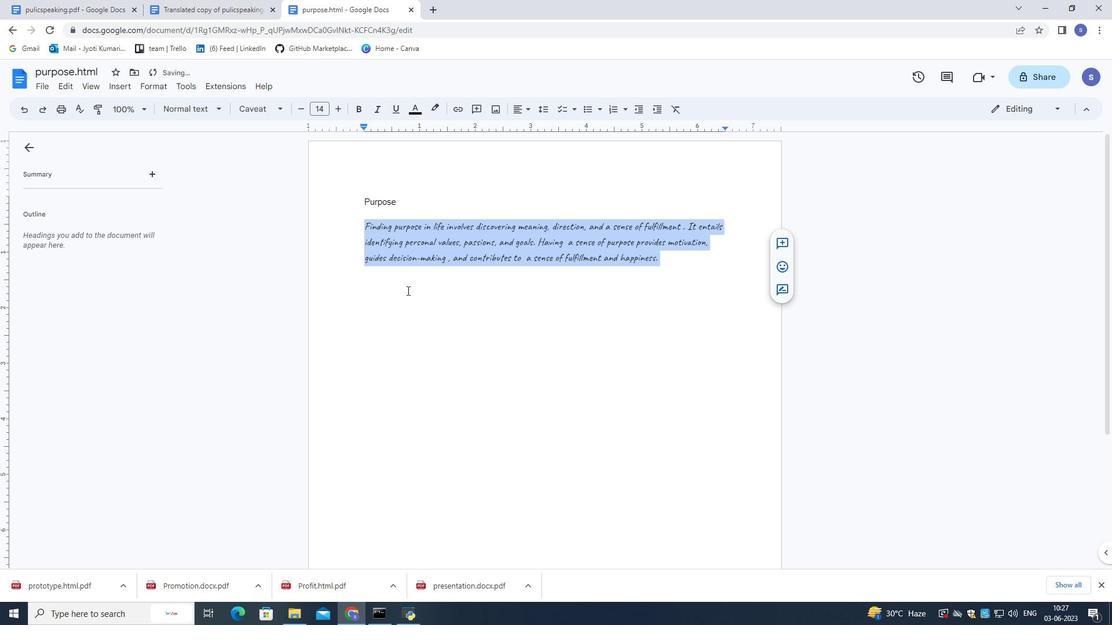 
Action: Mouse pressed left at (409, 293)
Screenshot: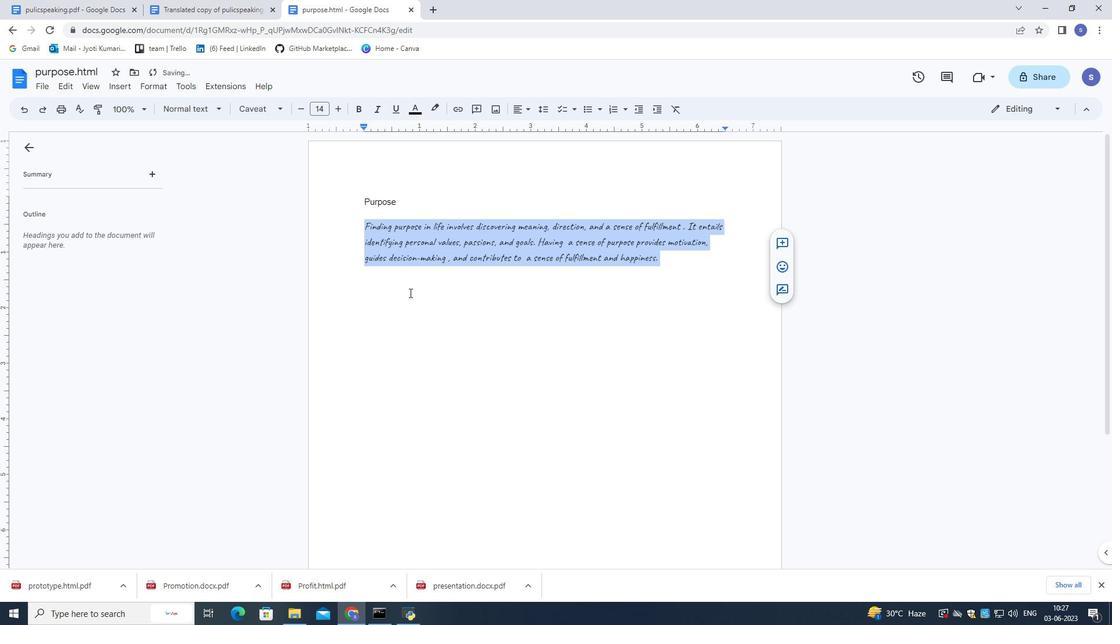 
Action: Mouse moved to (425, 202)
Screenshot: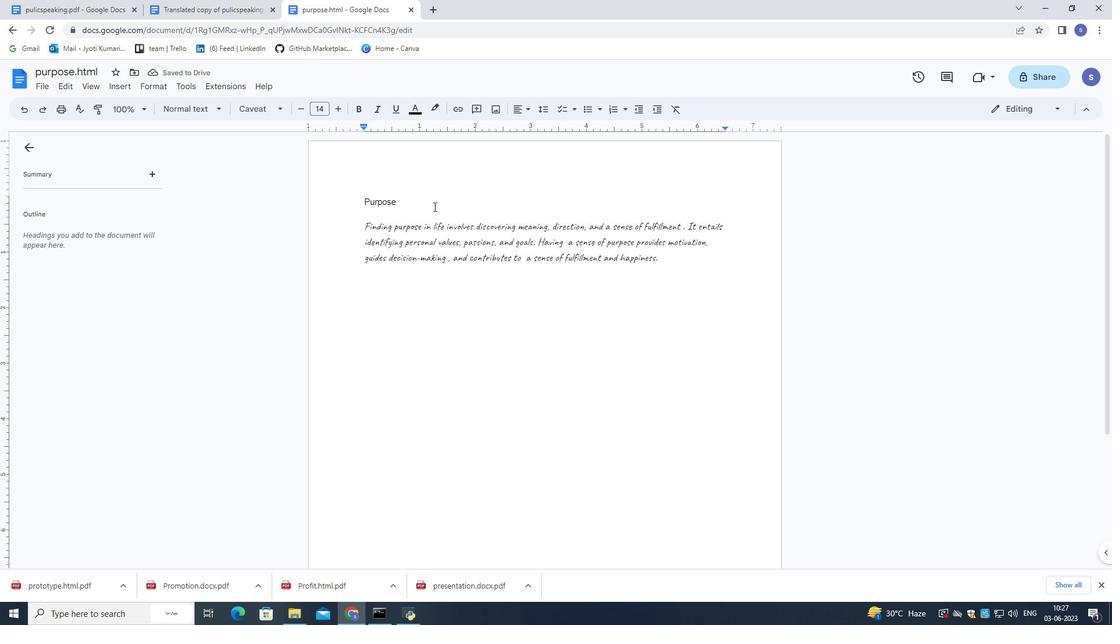 
Action: Mouse pressed left at (425, 202)
Screenshot: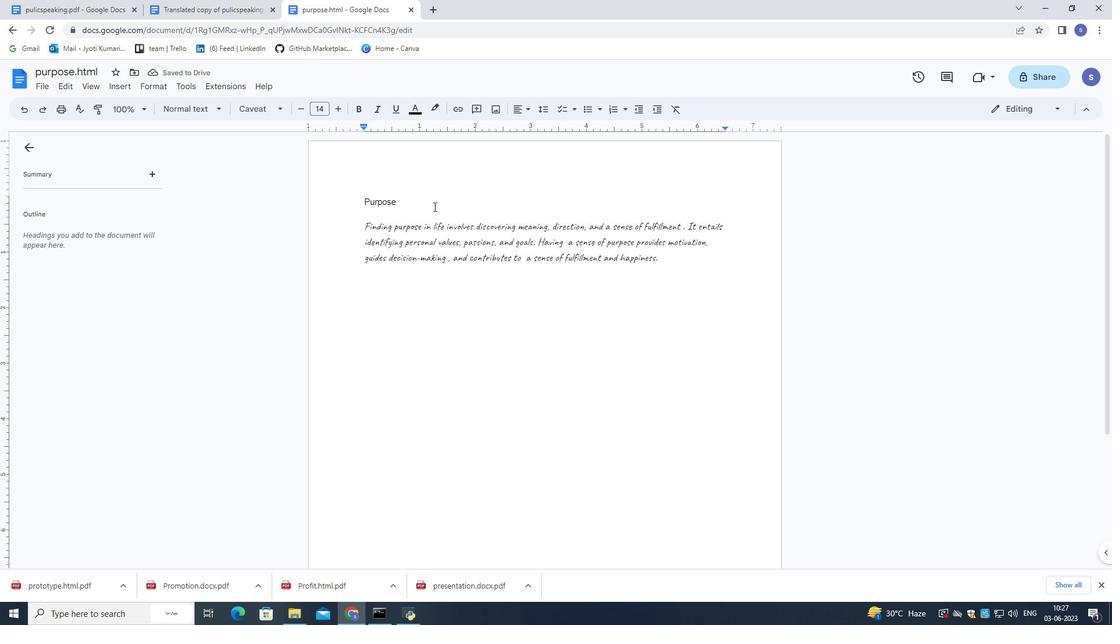
Action: Mouse moved to (279, 114)
Screenshot: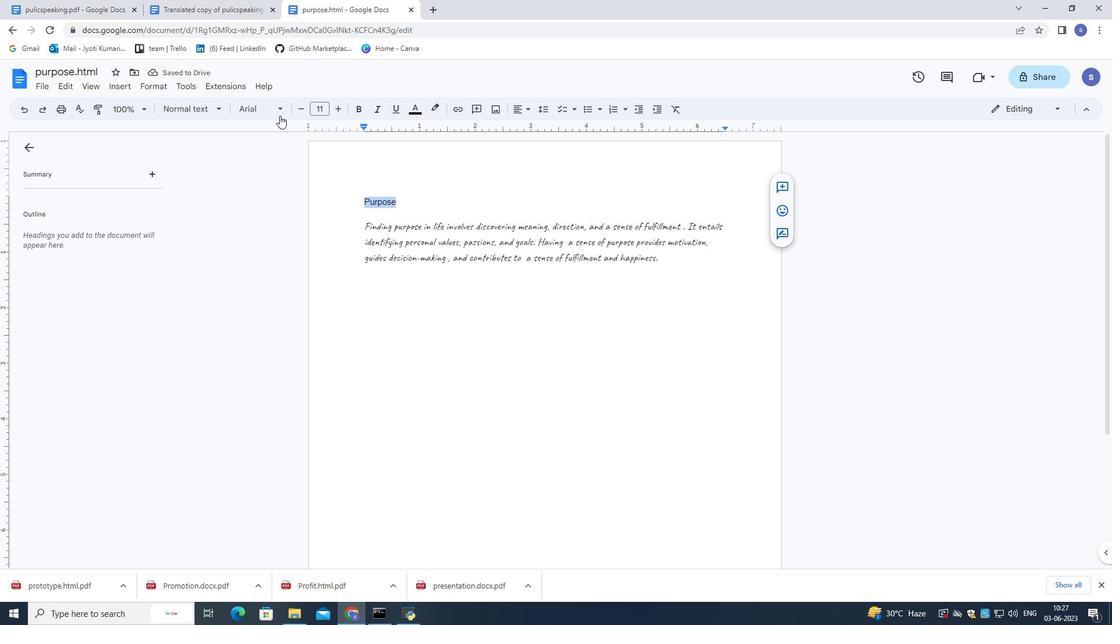 
Action: Mouse pressed left at (279, 114)
Screenshot: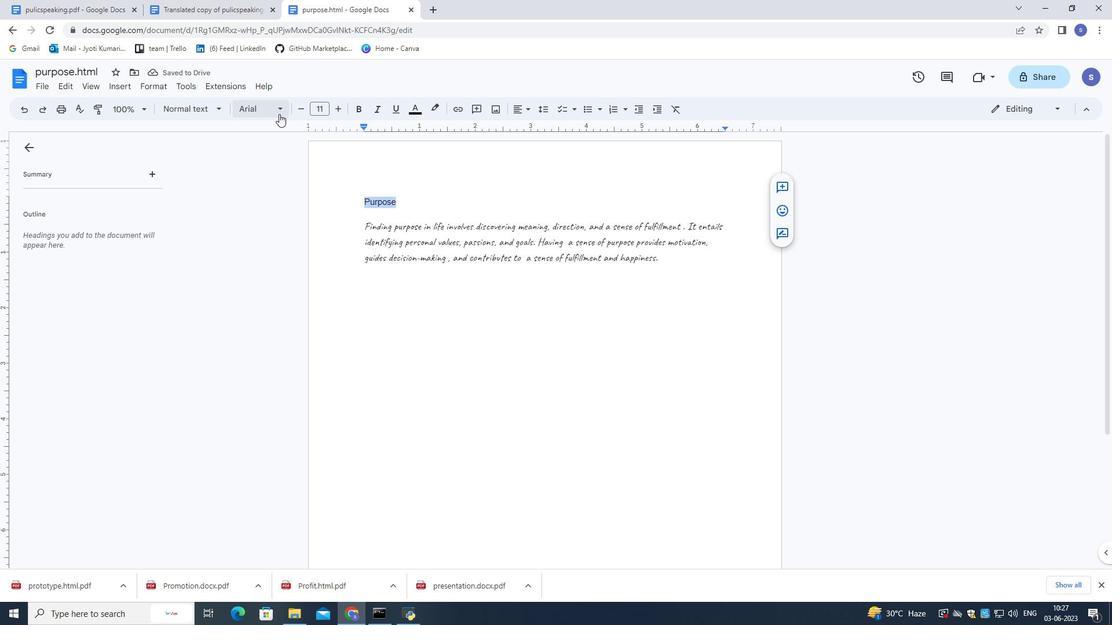 
Action: Mouse moved to (283, 348)
Screenshot: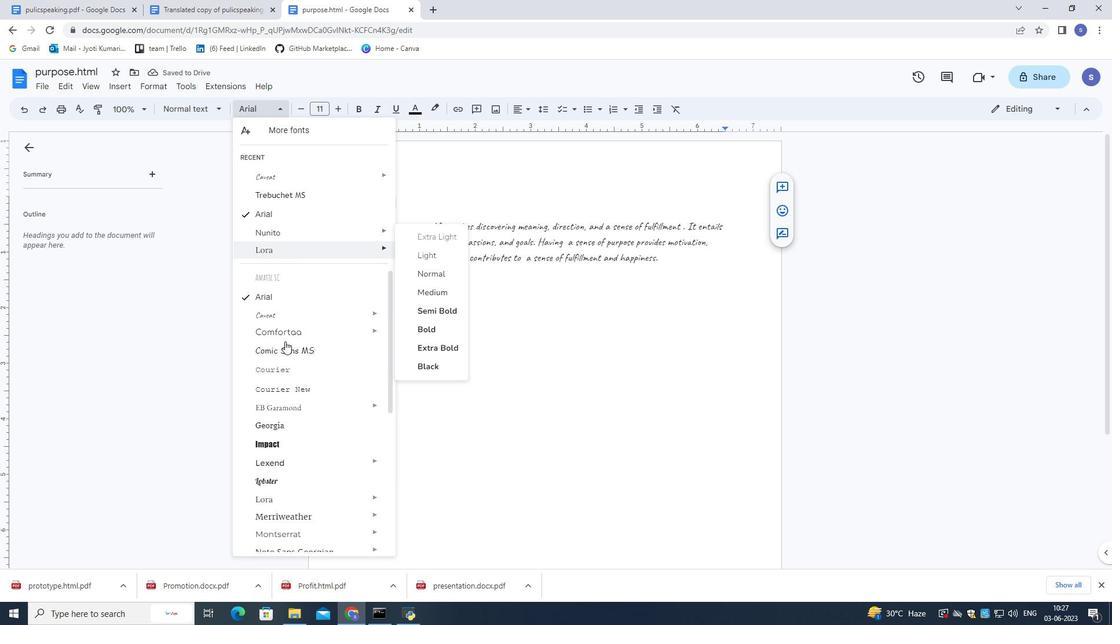 
Action: Mouse scrolled (283, 344) with delta (0, 0)
Screenshot: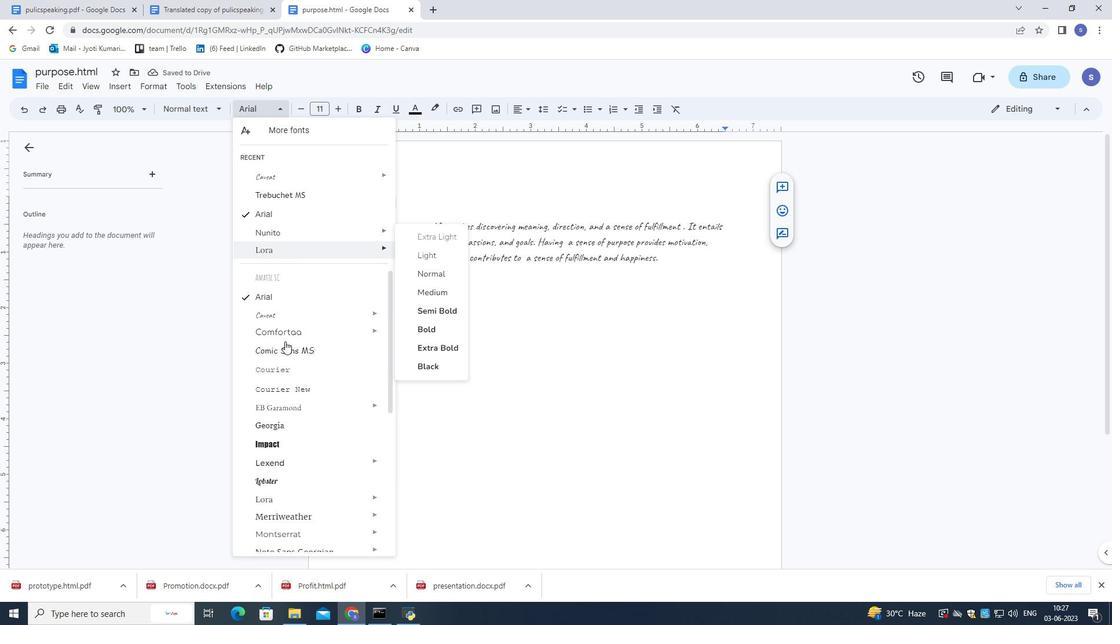
Action: Mouse moved to (283, 348)
Screenshot: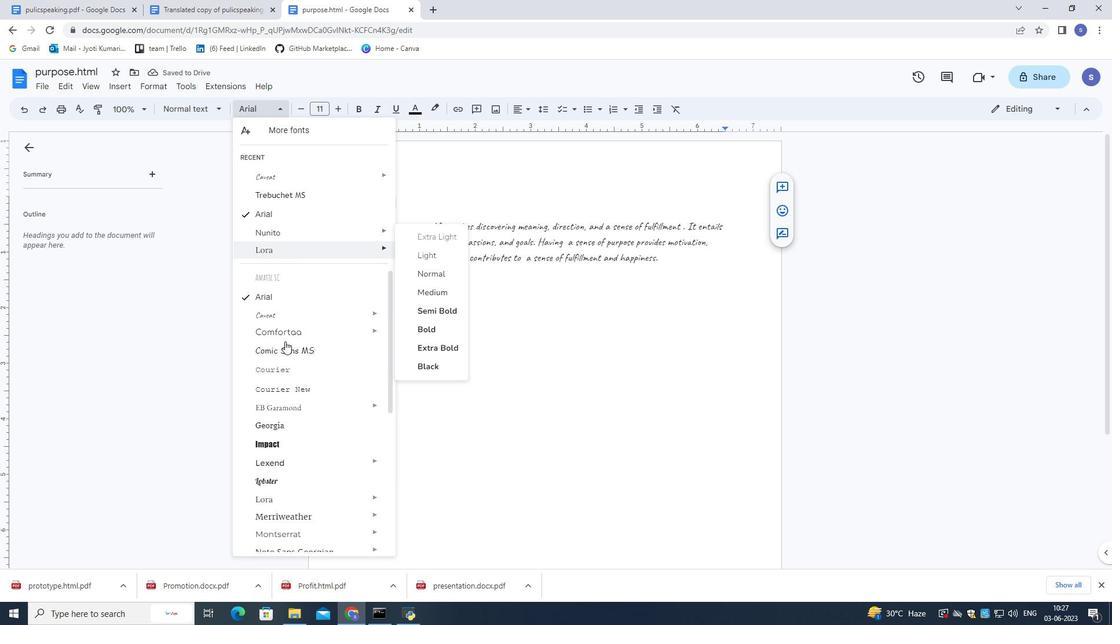 
Action: Mouse scrolled (283, 348) with delta (0, 0)
Screenshot: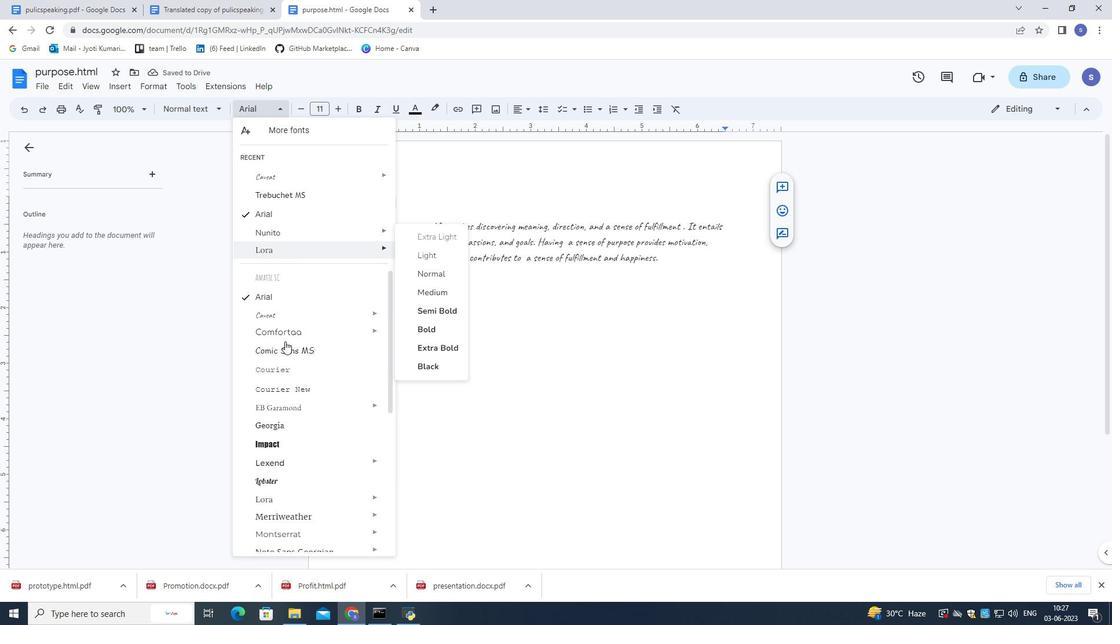 
Action: Mouse scrolled (283, 348) with delta (0, 0)
Screenshot: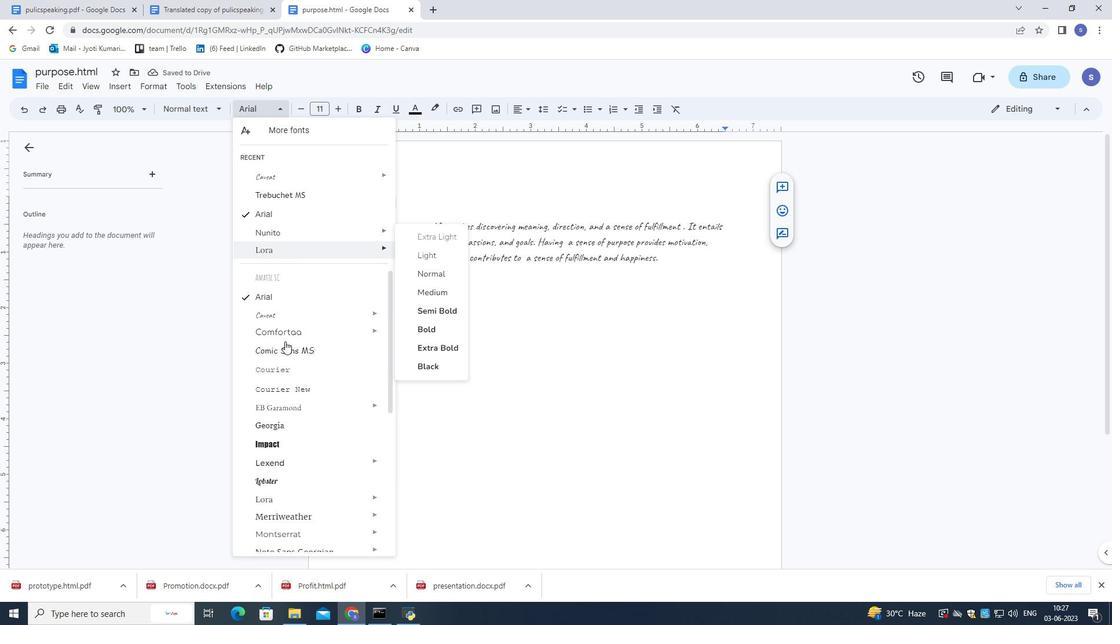 
Action: Mouse scrolled (283, 348) with delta (0, 0)
Screenshot: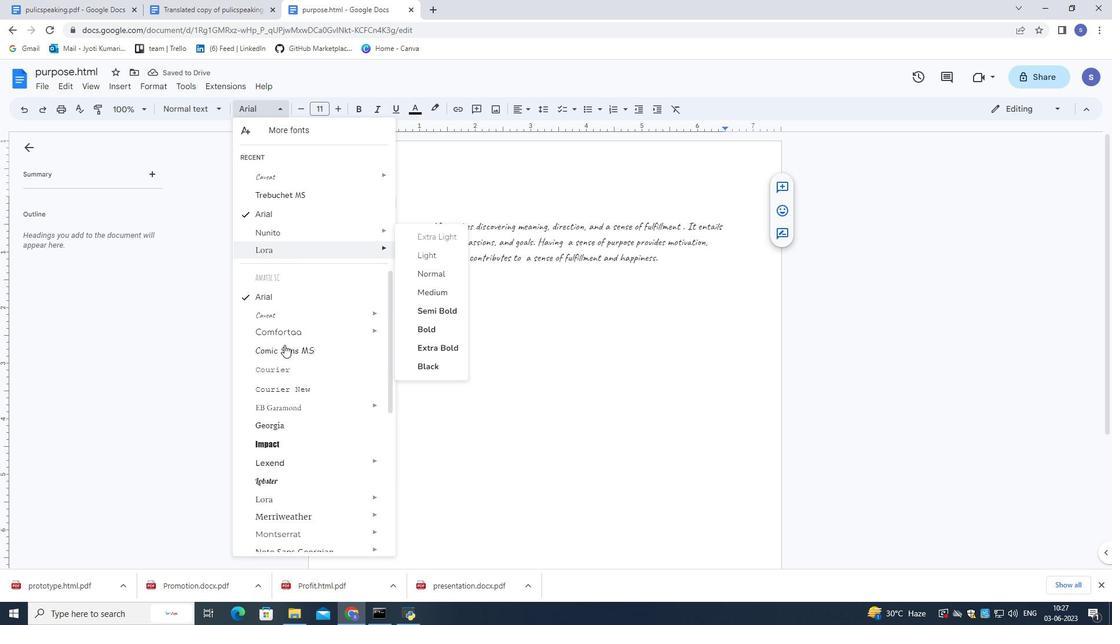 
Action: Mouse scrolled (283, 348) with delta (0, 0)
Screenshot: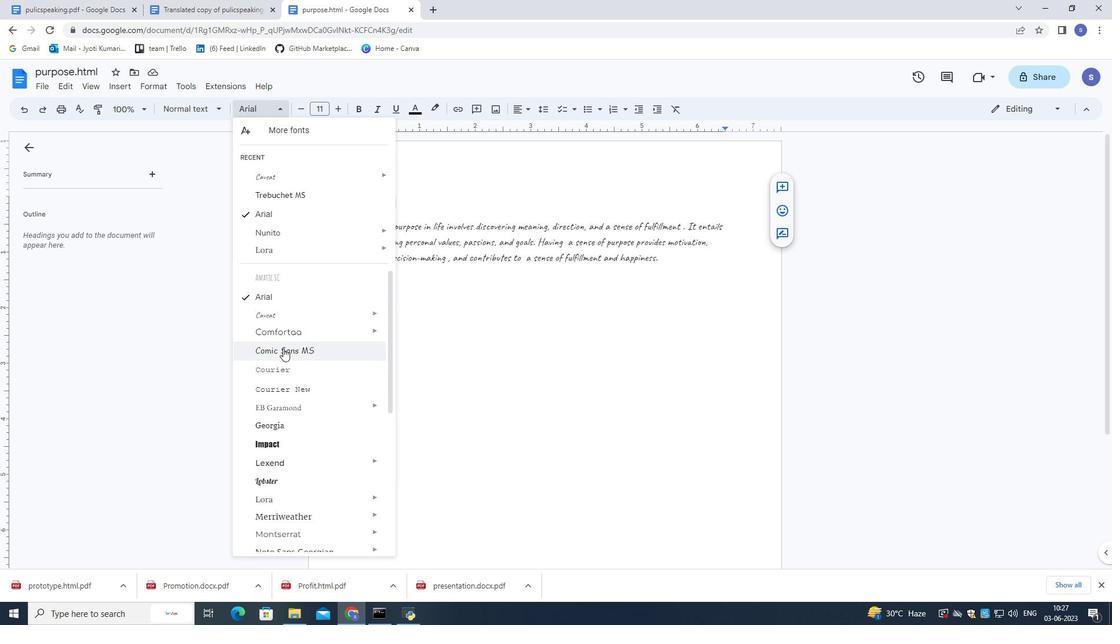 
Action: Mouse scrolled (283, 348) with delta (0, 0)
Screenshot: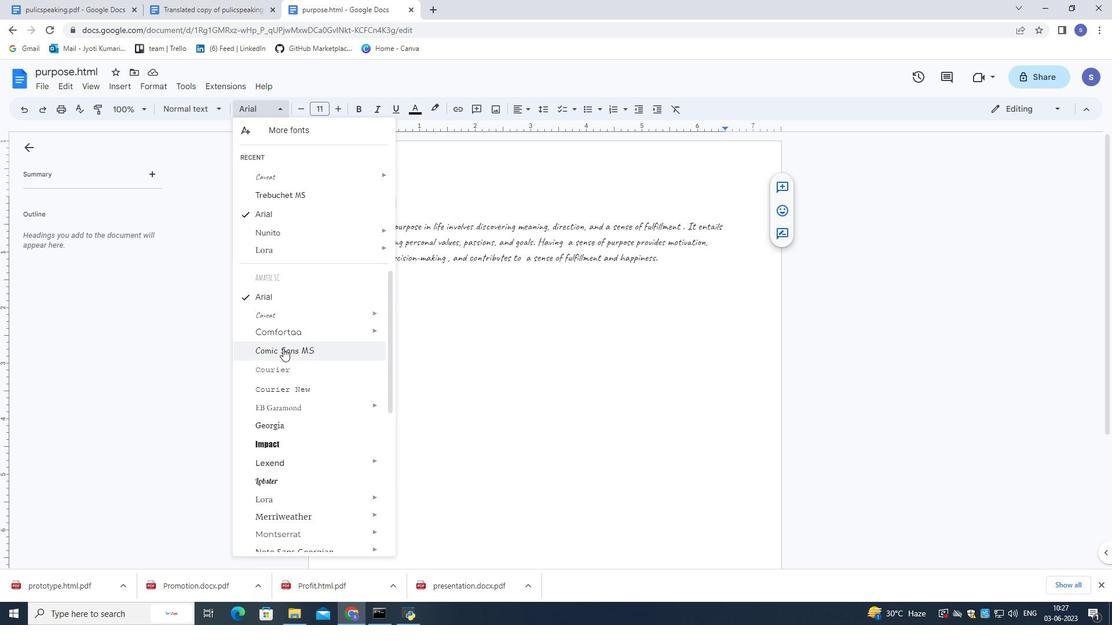 
Action: Mouse scrolled (283, 348) with delta (0, 0)
Screenshot: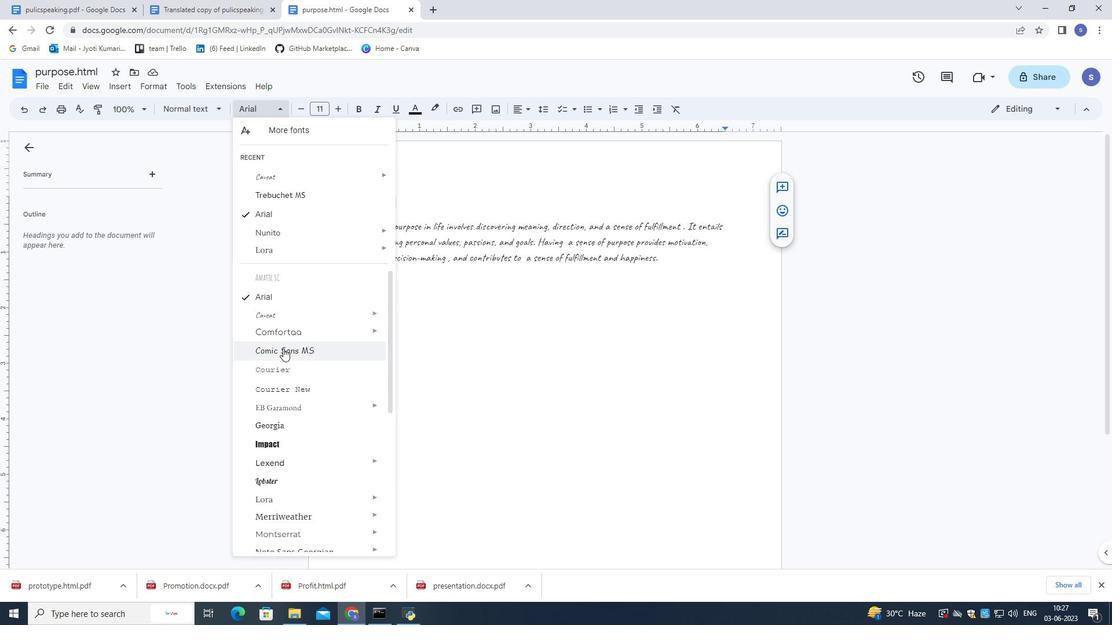 
Action: Mouse scrolled (283, 348) with delta (0, 0)
Screenshot: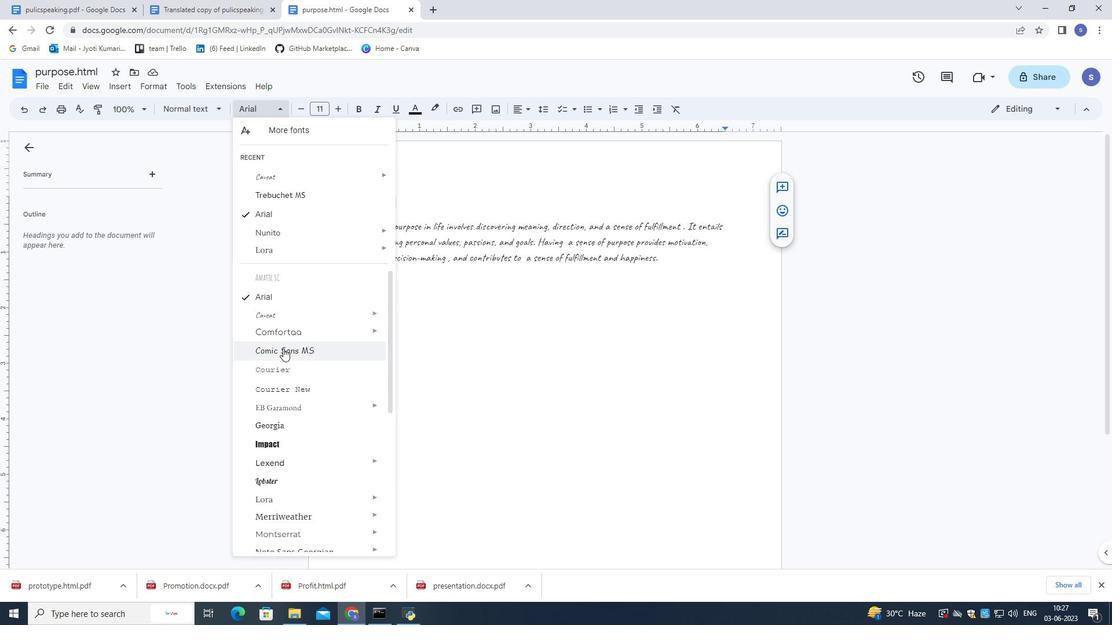 
Action: Mouse moved to (296, 268)
Screenshot: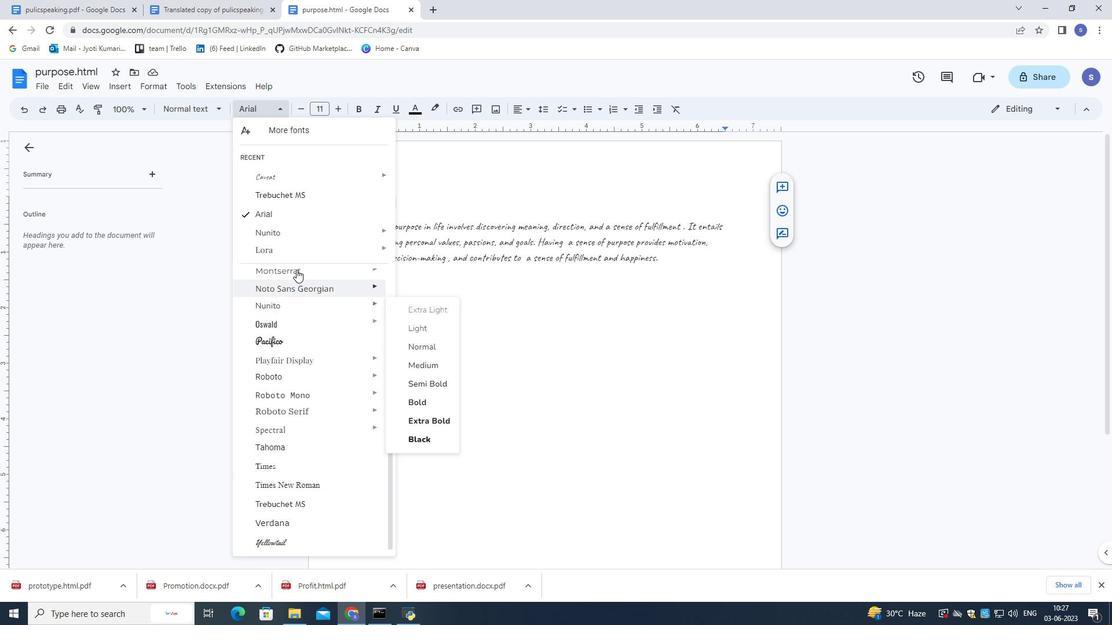 
Action: Mouse pressed left at (296, 268)
Screenshot: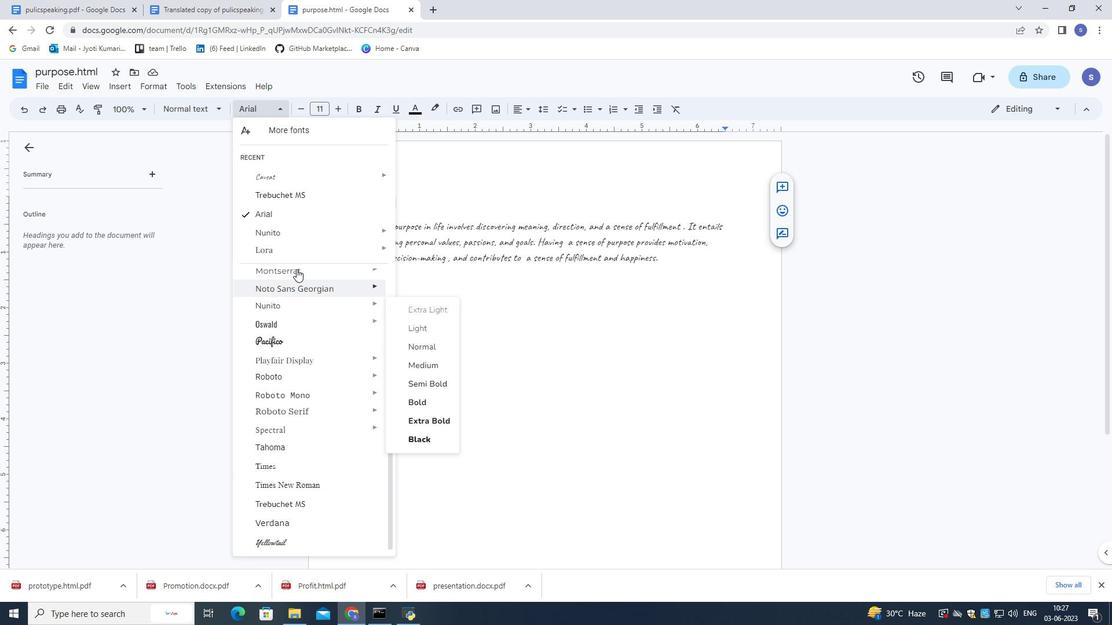 
Action: Mouse moved to (334, 109)
Screenshot: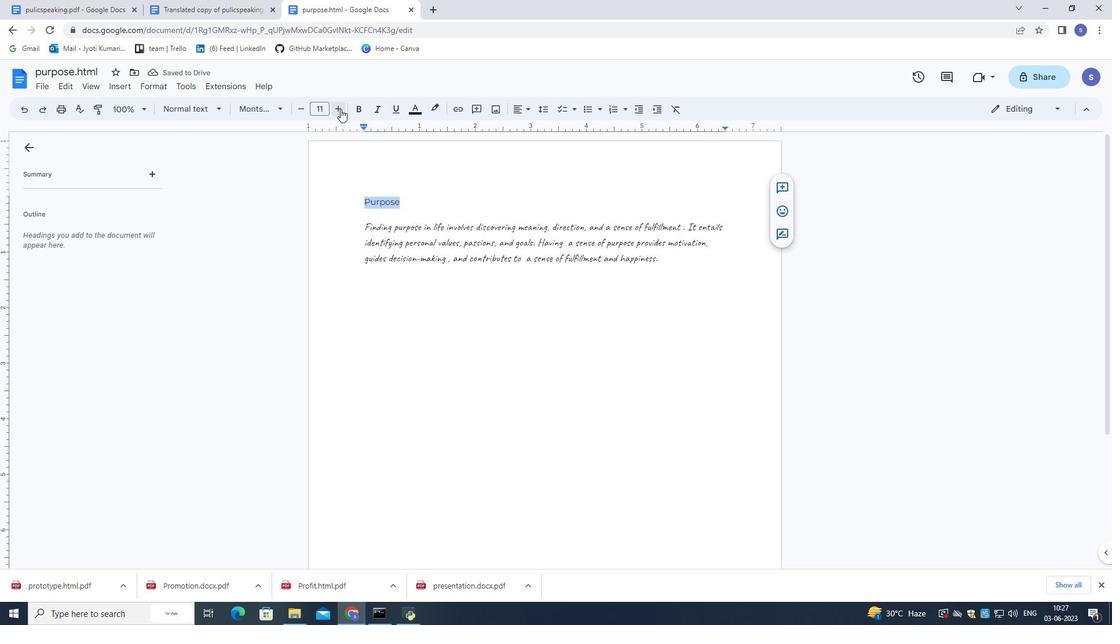 
Action: Mouse pressed left at (334, 109)
Screenshot: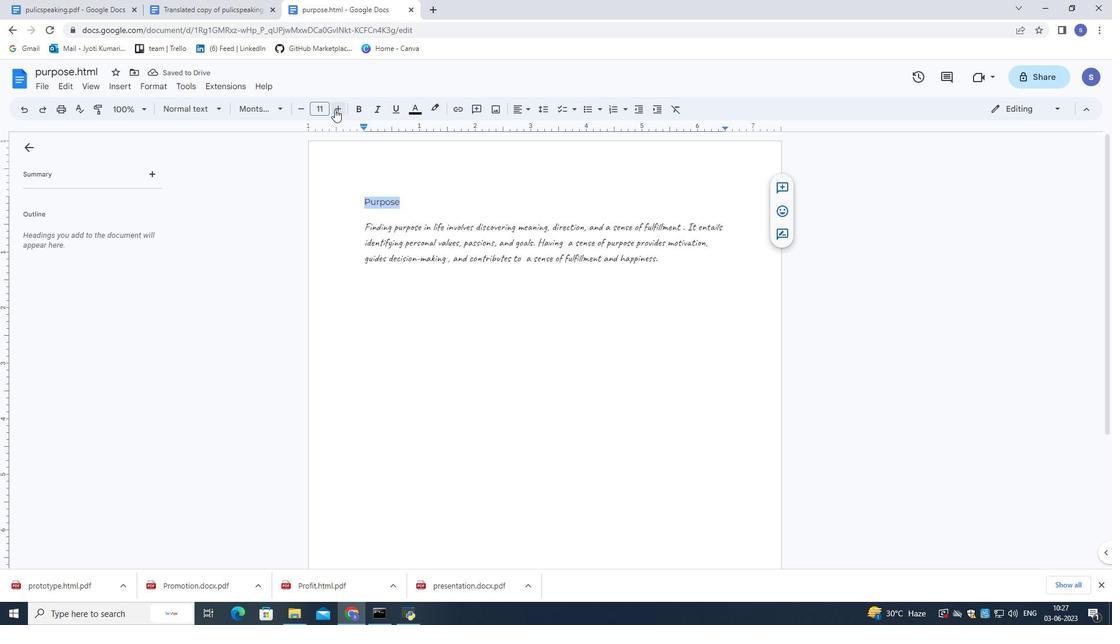
Action: Mouse pressed left at (334, 109)
Screenshot: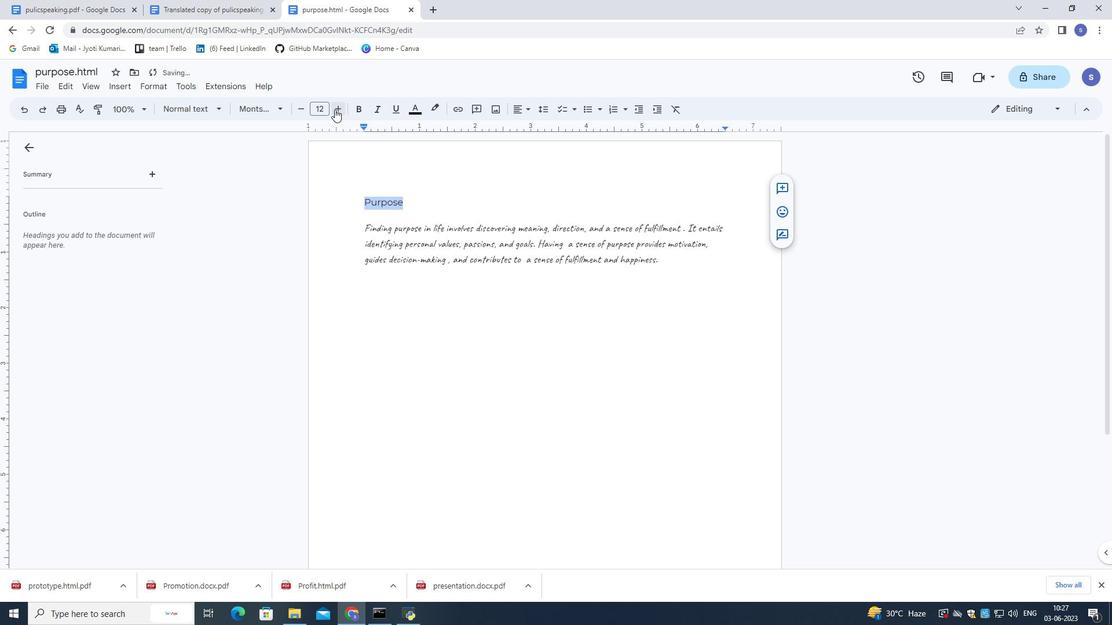 
Action: Mouse pressed left at (334, 109)
Screenshot: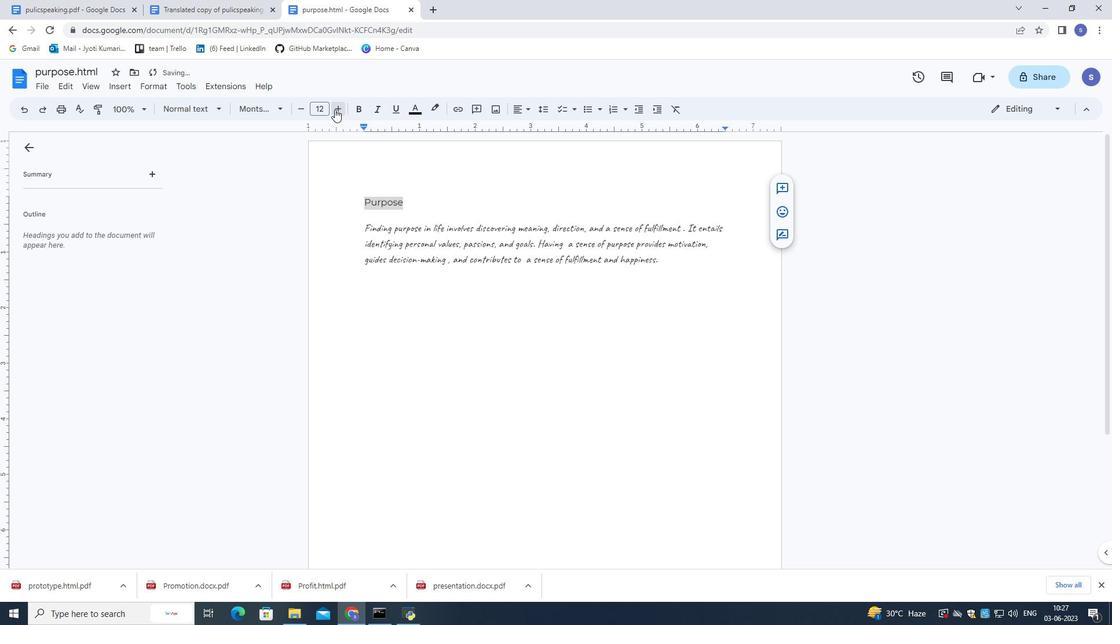 
Action: Mouse pressed left at (334, 109)
Screenshot: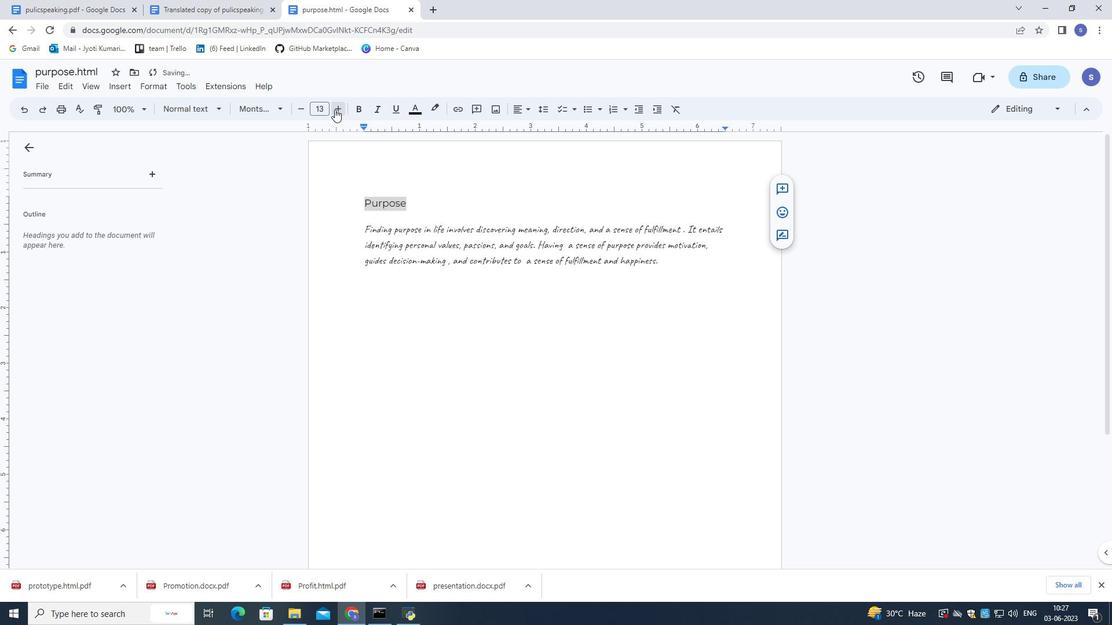 
Action: Mouse pressed left at (334, 109)
Screenshot: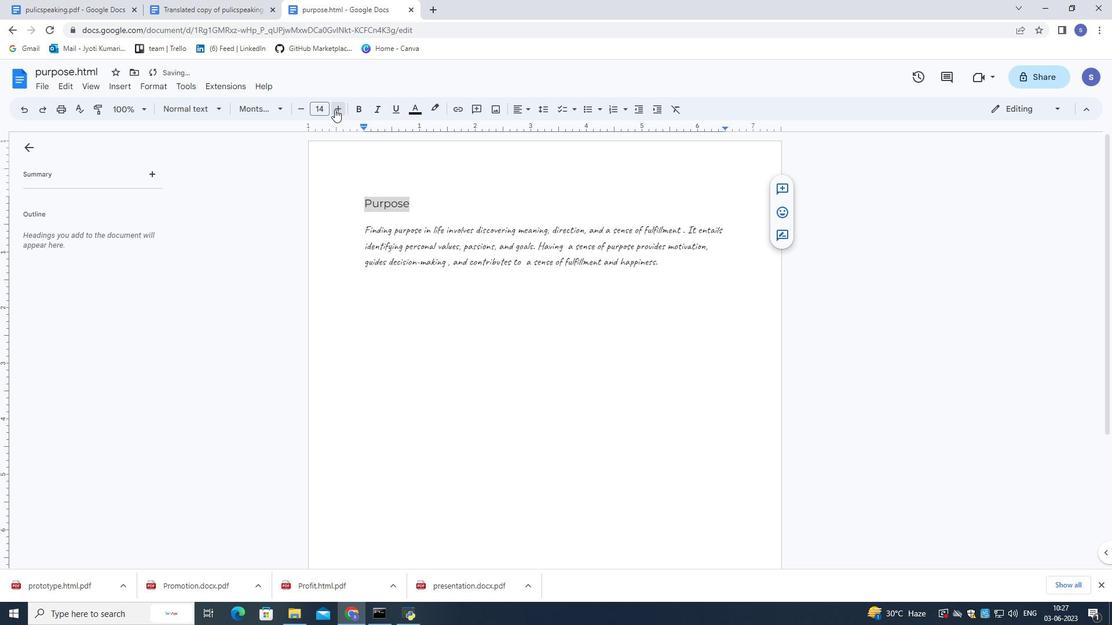 
Action: Mouse pressed left at (334, 109)
Screenshot: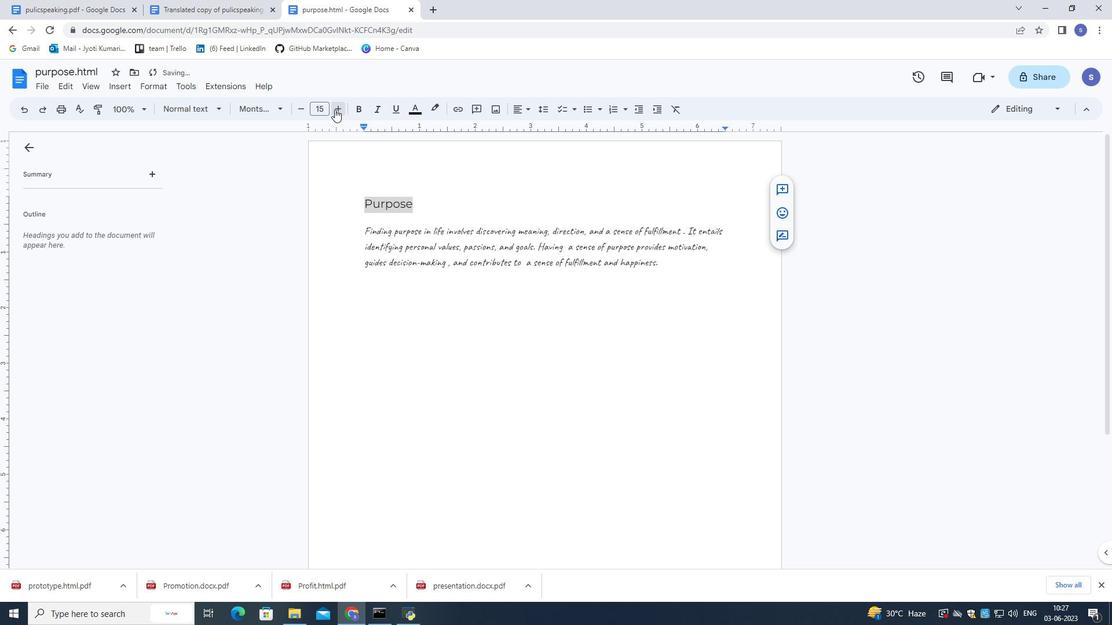 
Action: Mouse pressed left at (334, 109)
Screenshot: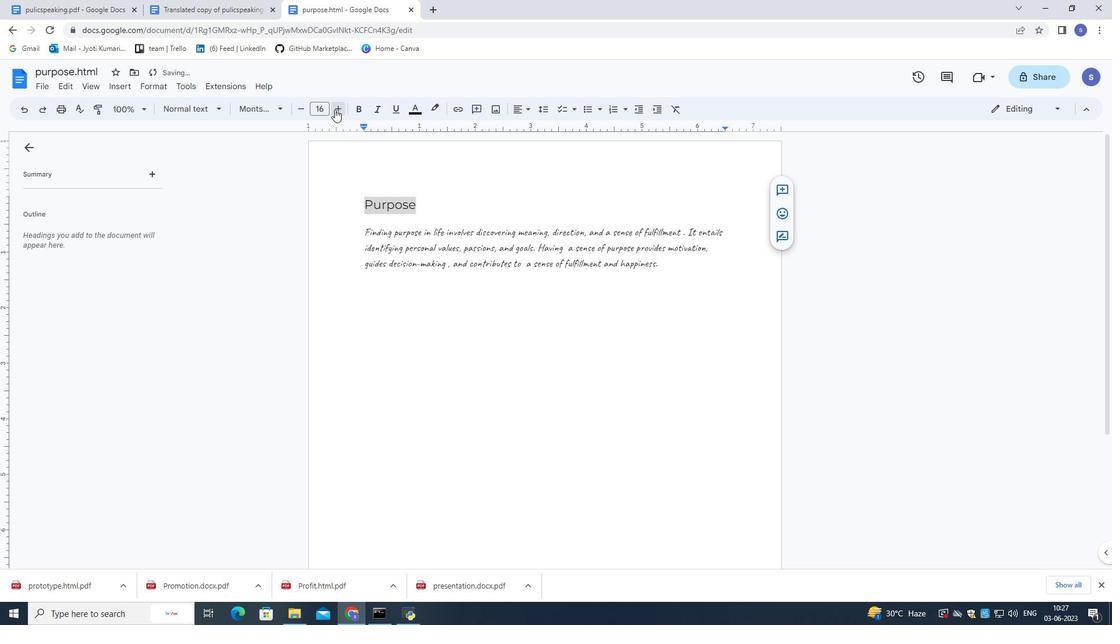 
Action: Mouse moved to (430, 287)
Screenshot: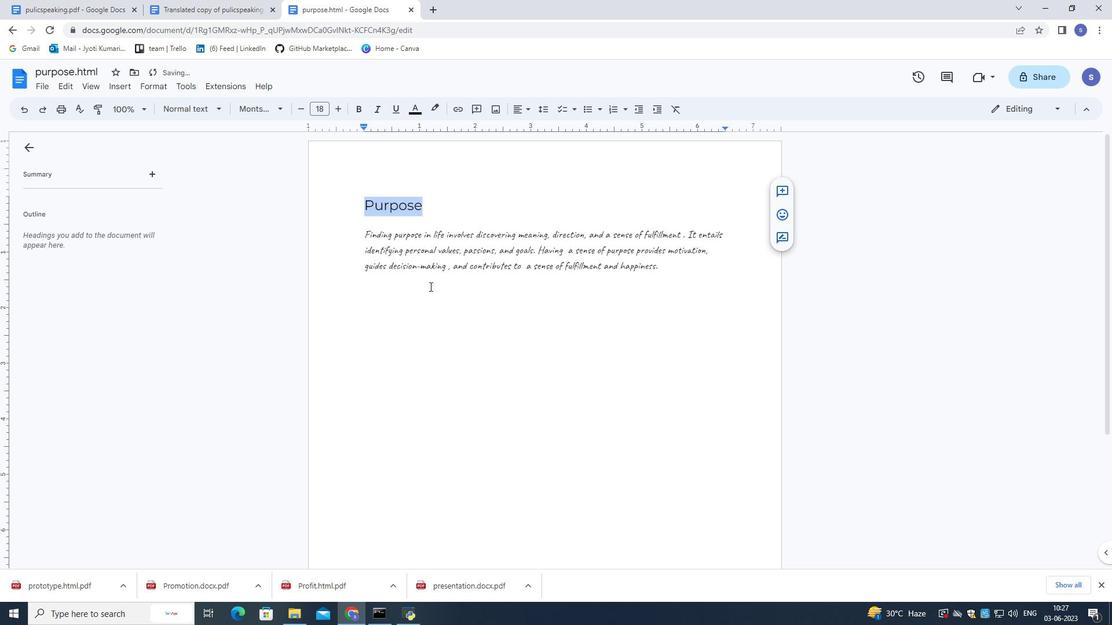 
Action: Mouse pressed left at (430, 287)
Screenshot: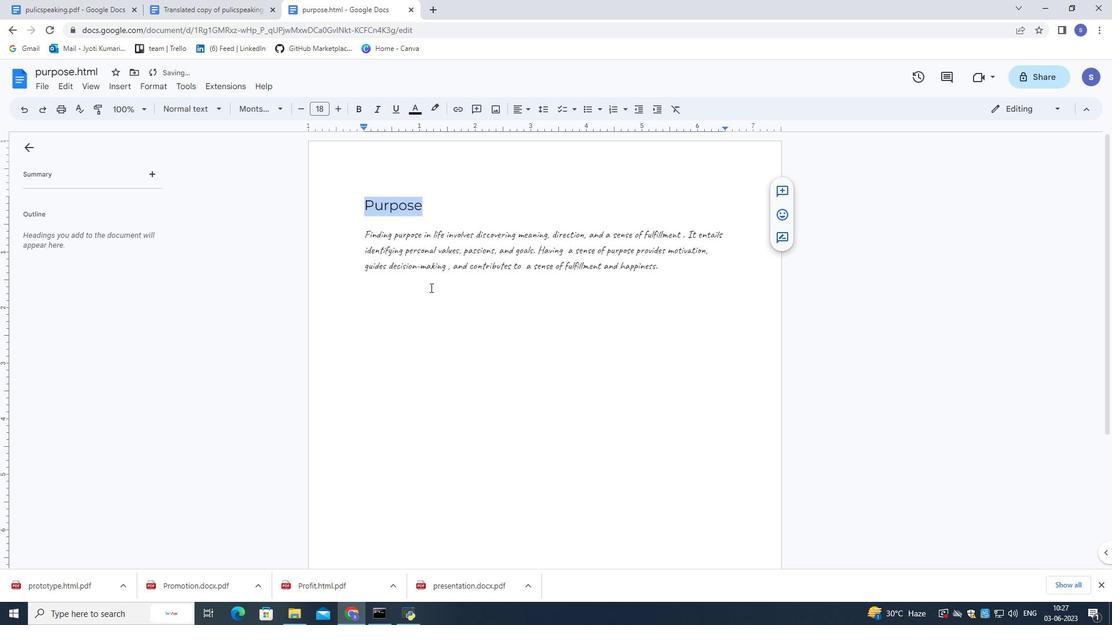 
Action: Mouse pressed left at (430, 287)
Screenshot: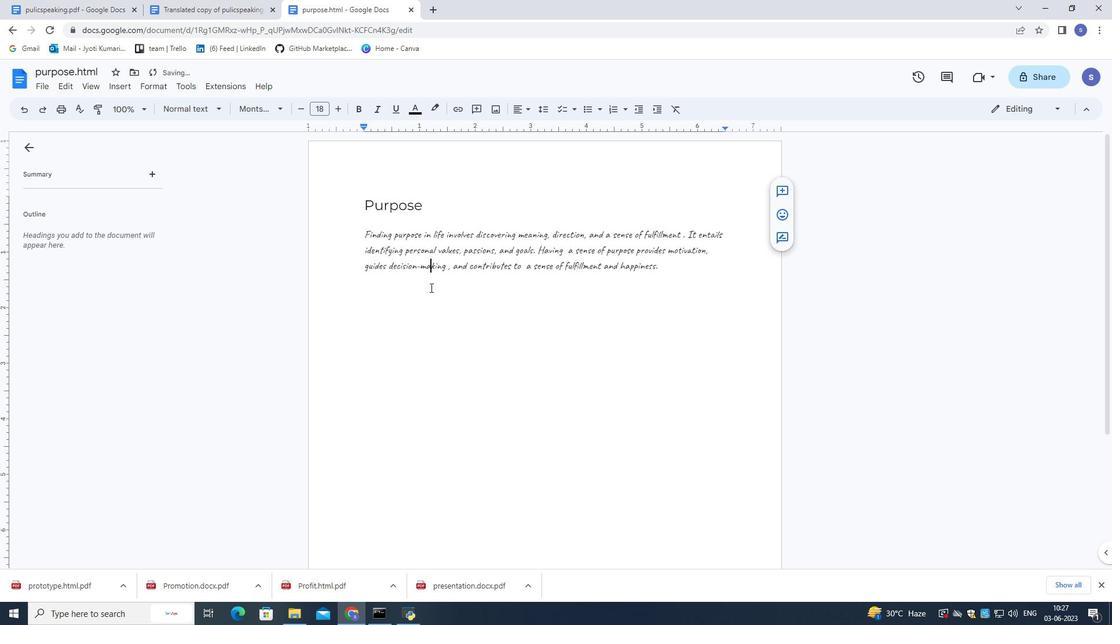 
Action: Mouse moved to (475, 210)
Screenshot: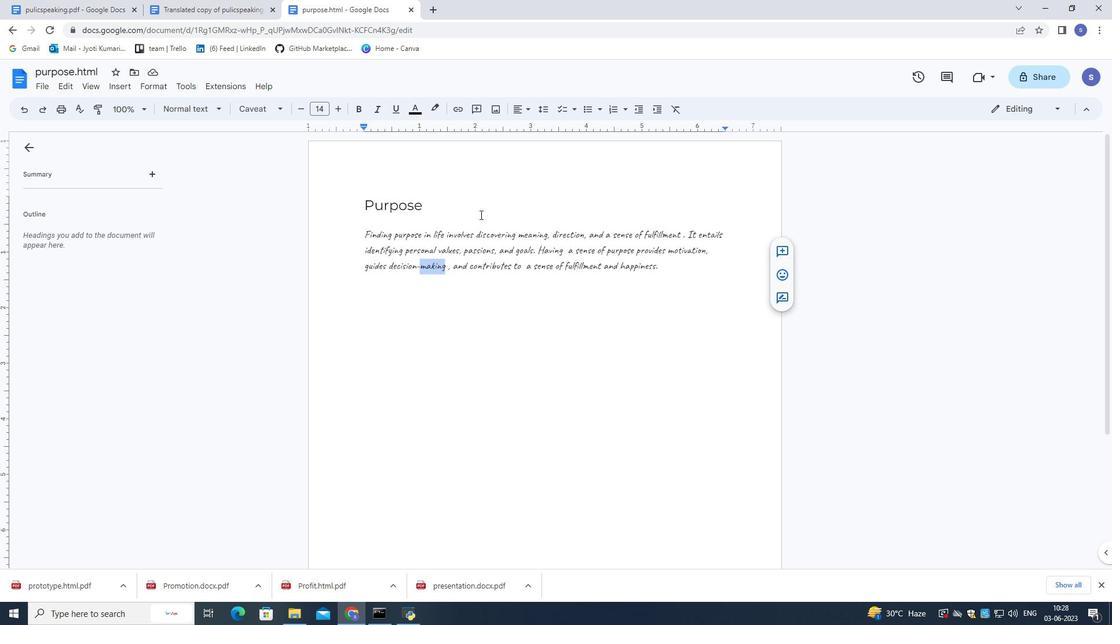 
Action: Mouse pressed left at (475, 210)
Screenshot: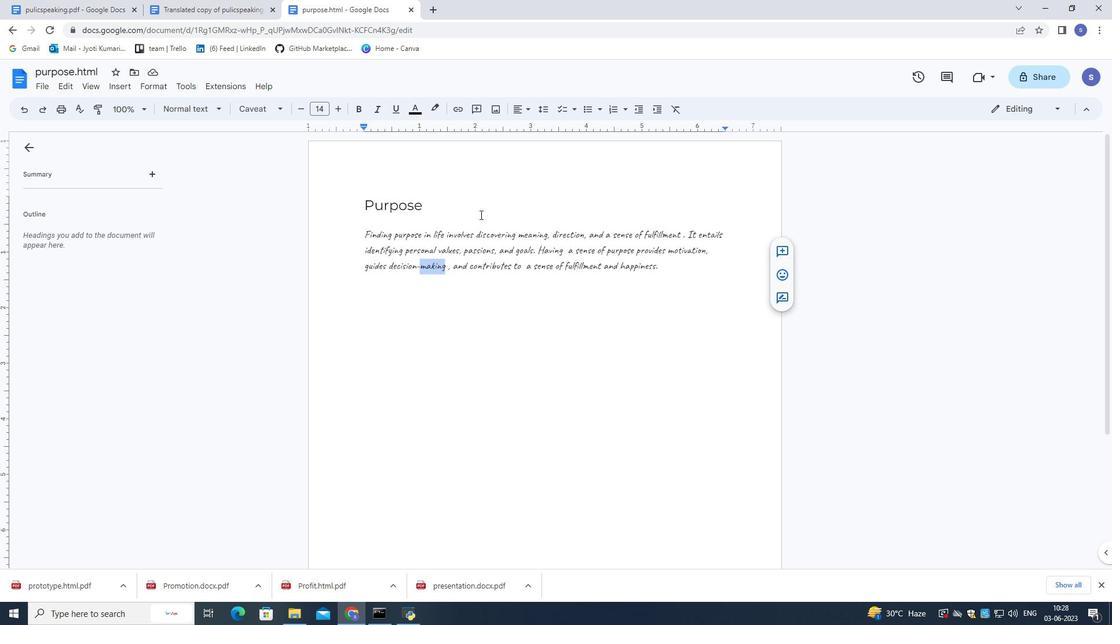 
Action: Mouse moved to (523, 111)
Screenshot: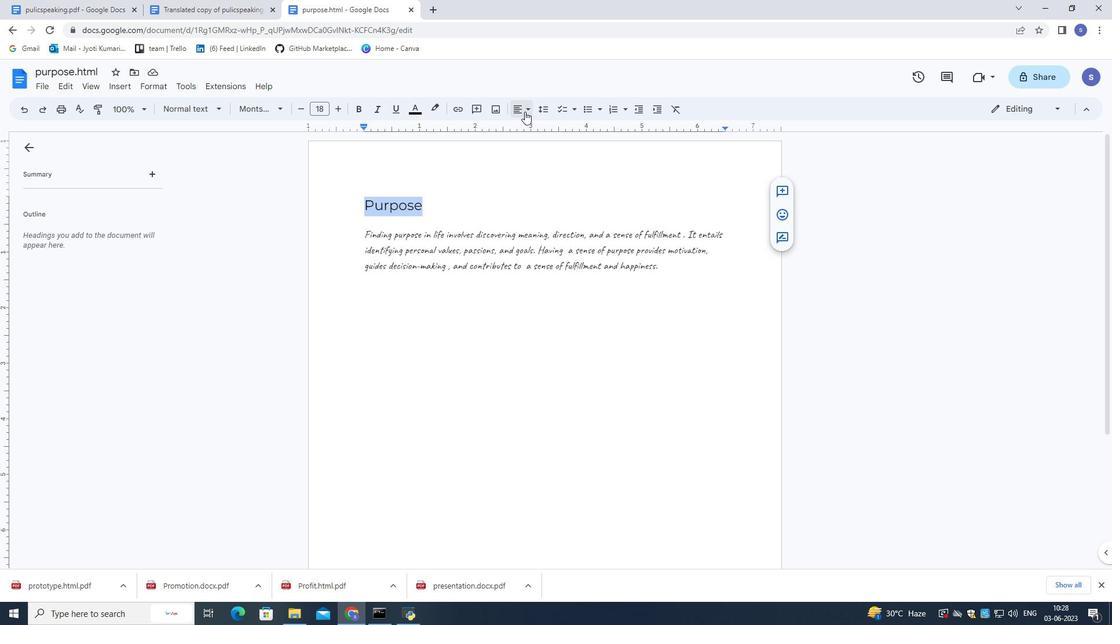 
Action: Mouse pressed left at (523, 111)
Screenshot: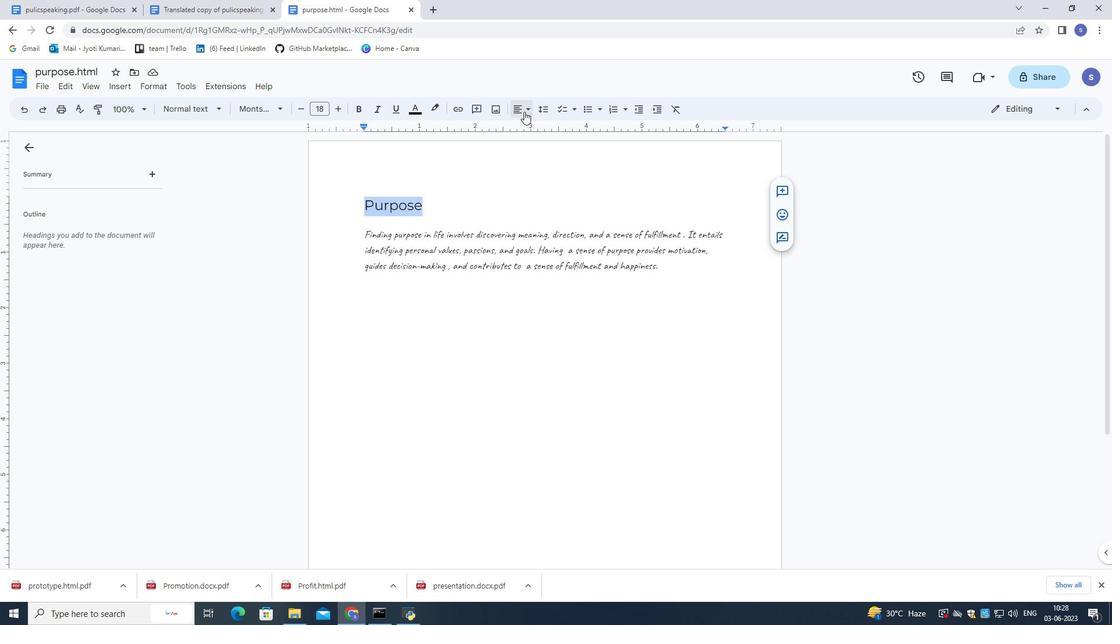
Action: Mouse moved to (536, 133)
Screenshot: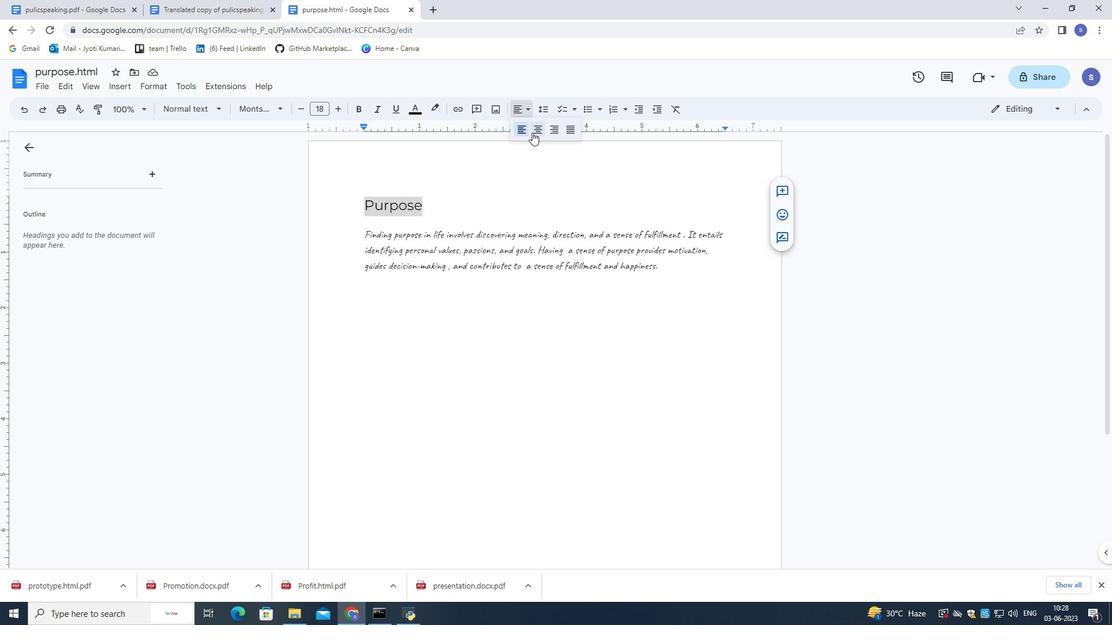 
Action: Mouse pressed left at (536, 133)
Screenshot: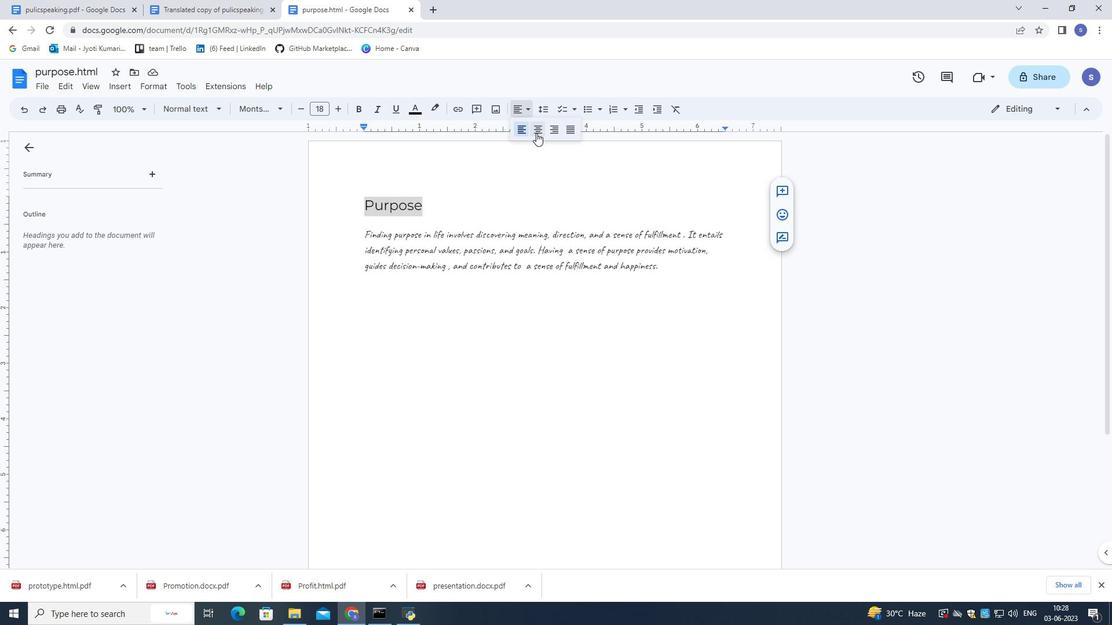 
Action: Mouse moved to (663, 272)
Screenshot: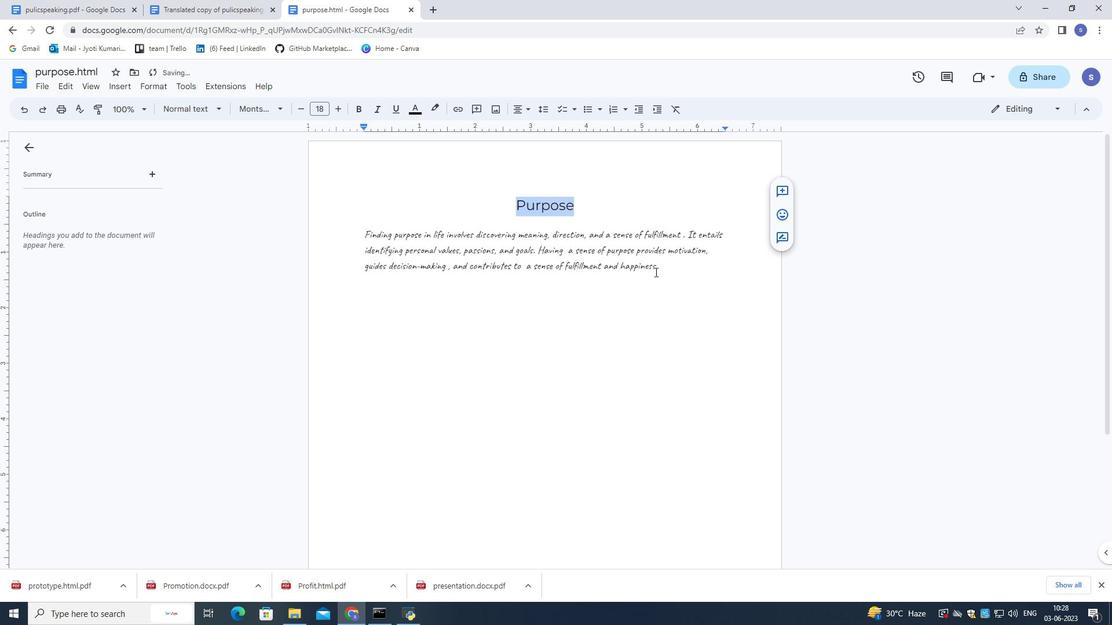 
Action: Mouse pressed left at (663, 272)
Screenshot: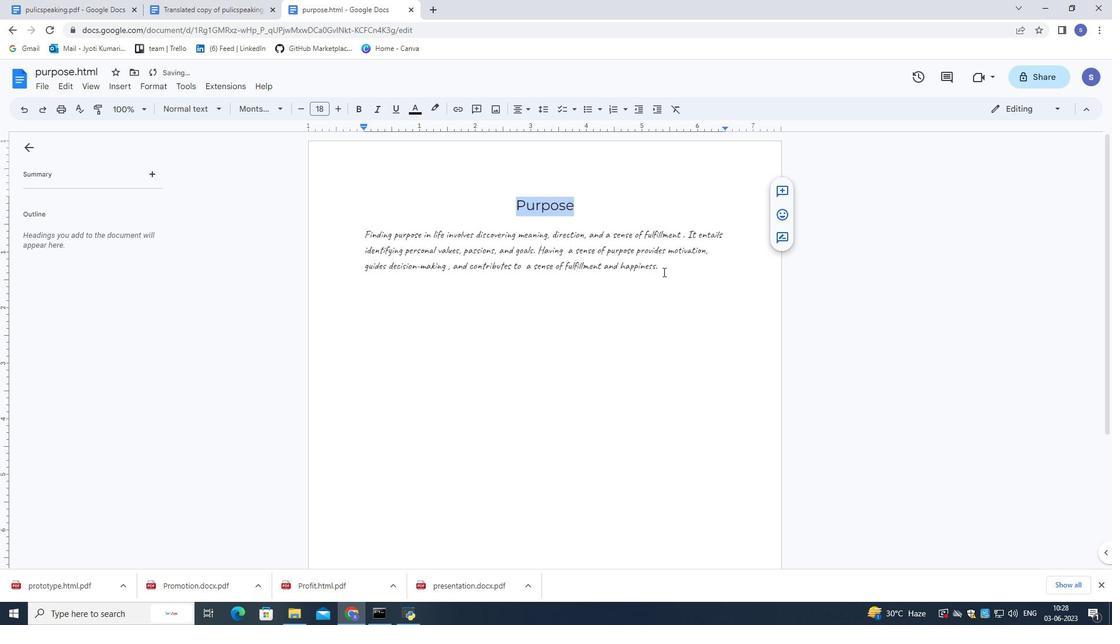 
Action: Mouse moved to (524, 109)
Screenshot: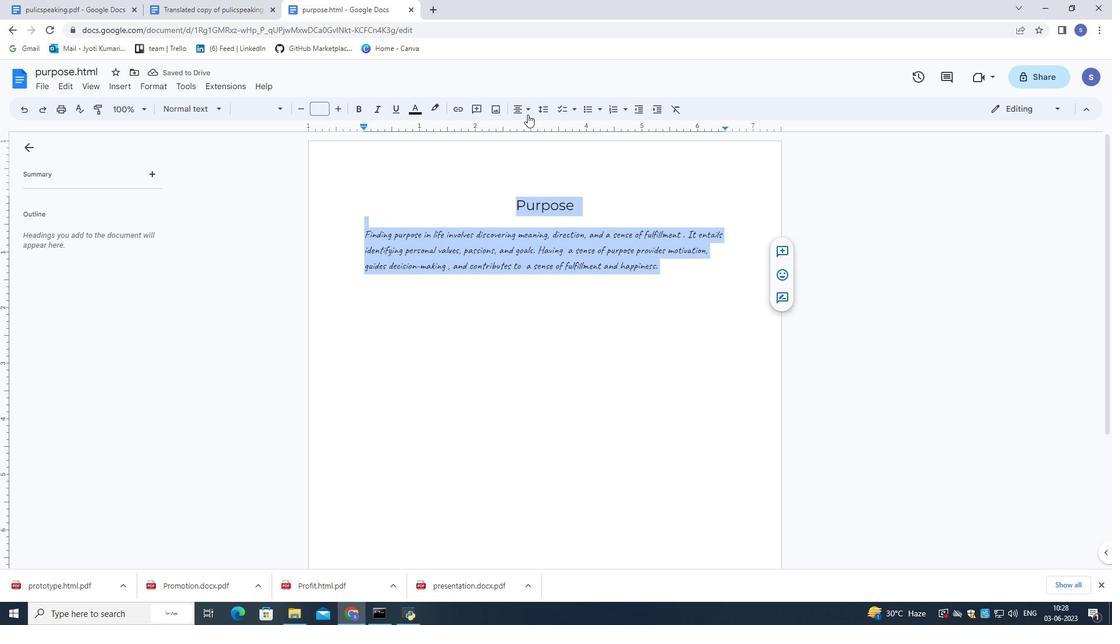 
Action: Mouse pressed left at (524, 109)
Screenshot: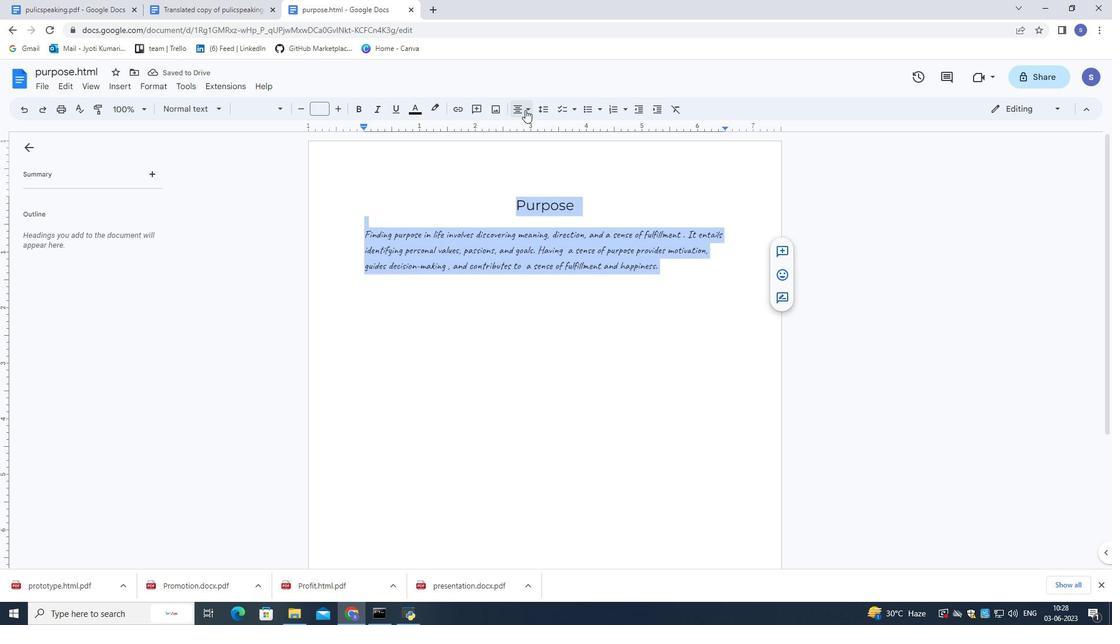 
Action: Mouse moved to (523, 132)
Screenshot: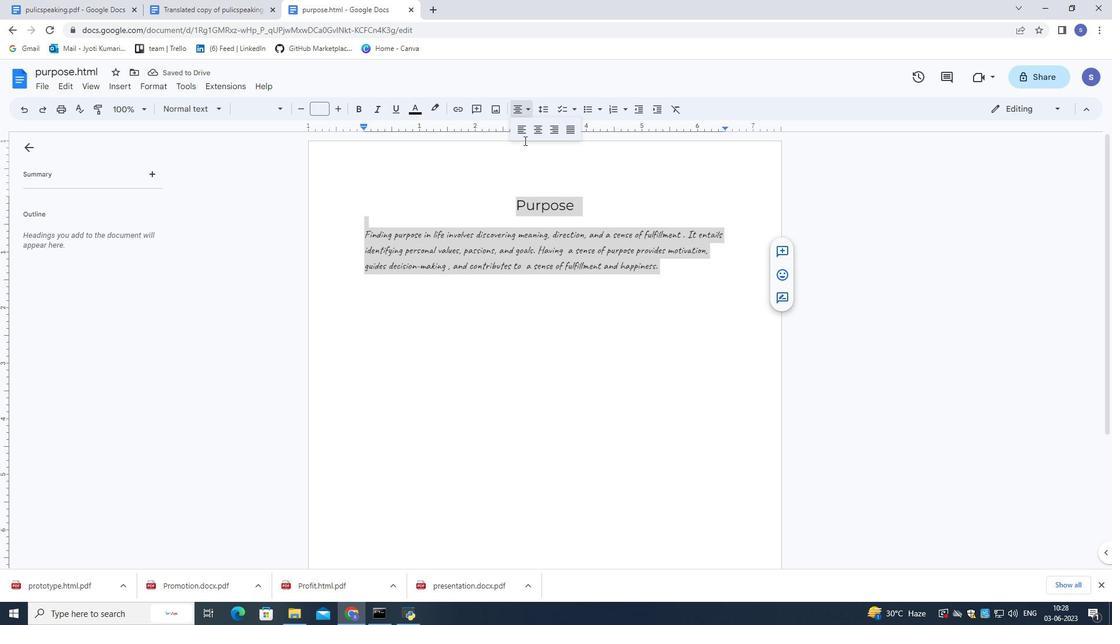 
Action: Mouse pressed left at (523, 132)
Screenshot: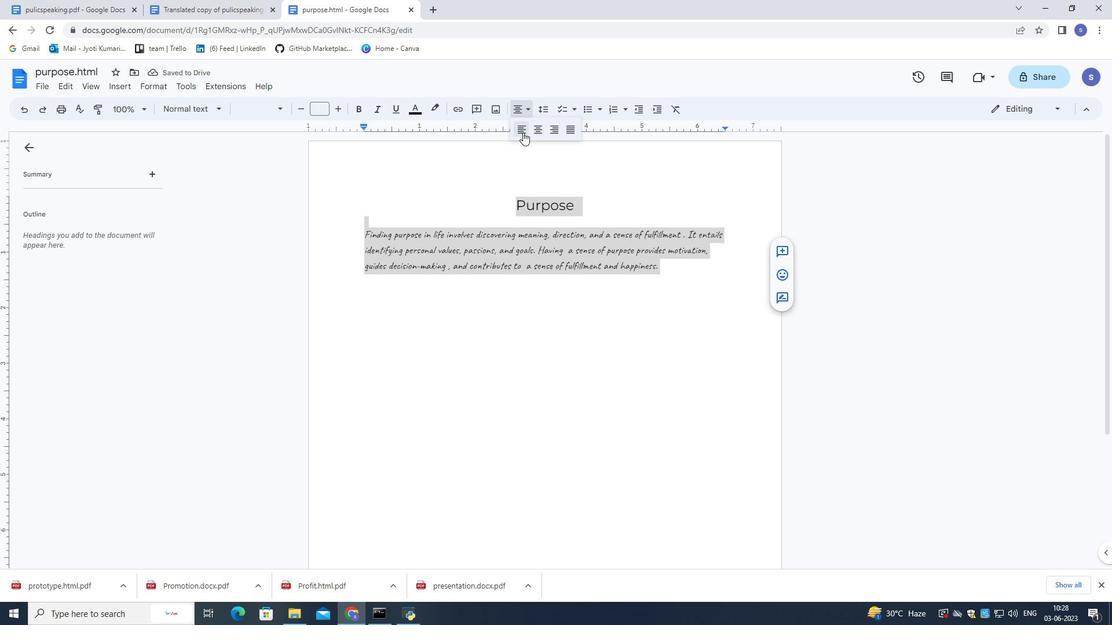 
Action: Mouse moved to (541, 171)
Screenshot: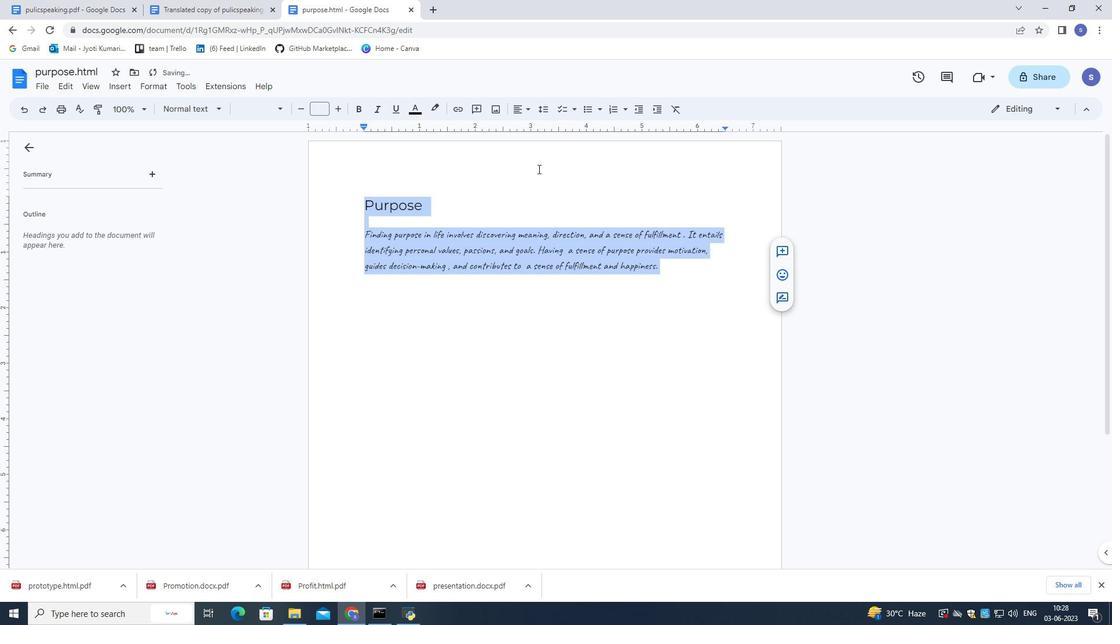 
Action: Mouse pressed left at (541, 171)
Screenshot: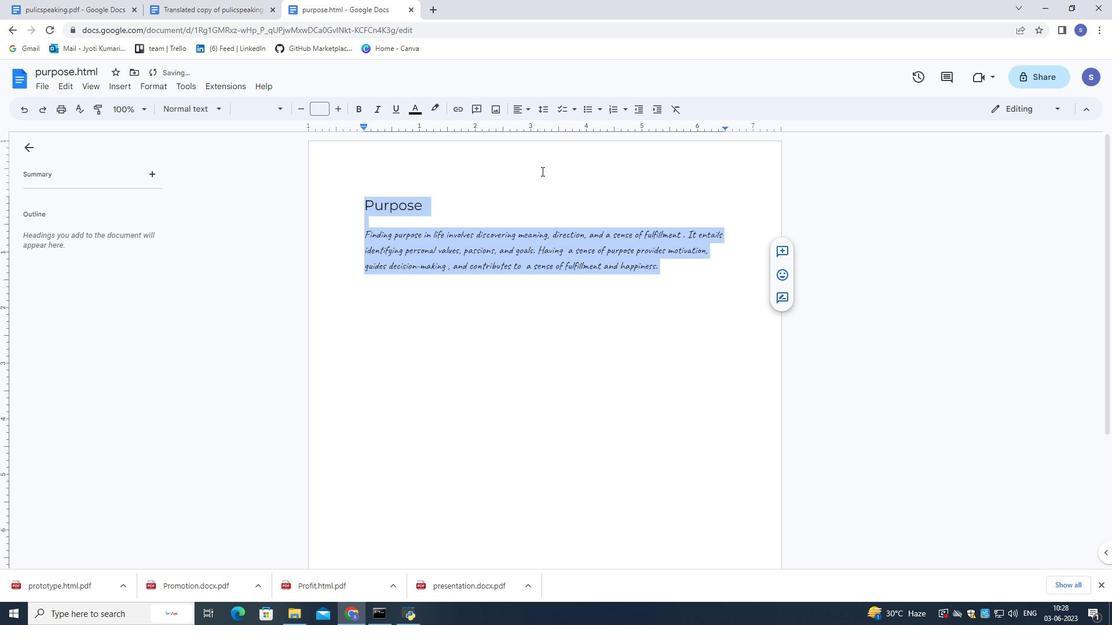 
Action: Mouse moved to (455, 197)
Screenshot: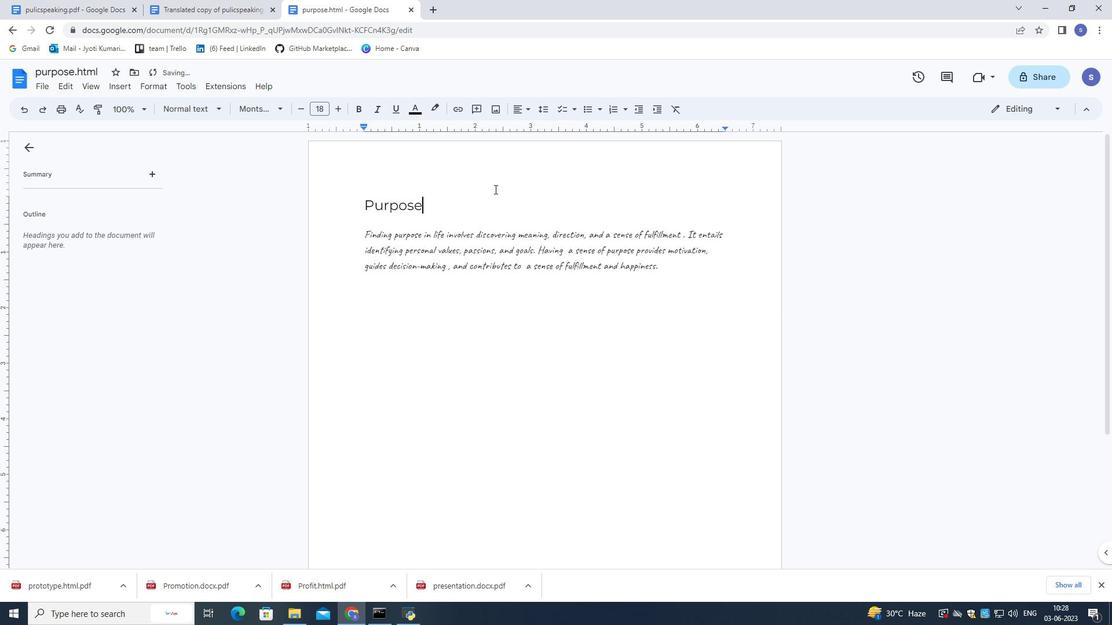 
Action: Mouse pressed left at (455, 197)
Screenshot: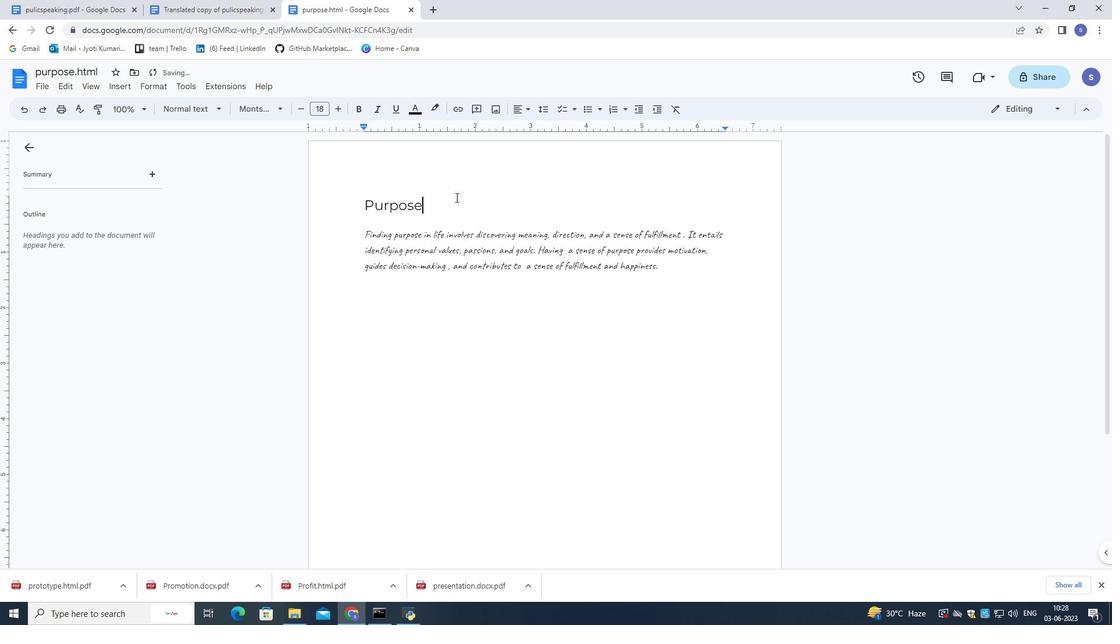 
Action: Mouse moved to (527, 107)
Screenshot: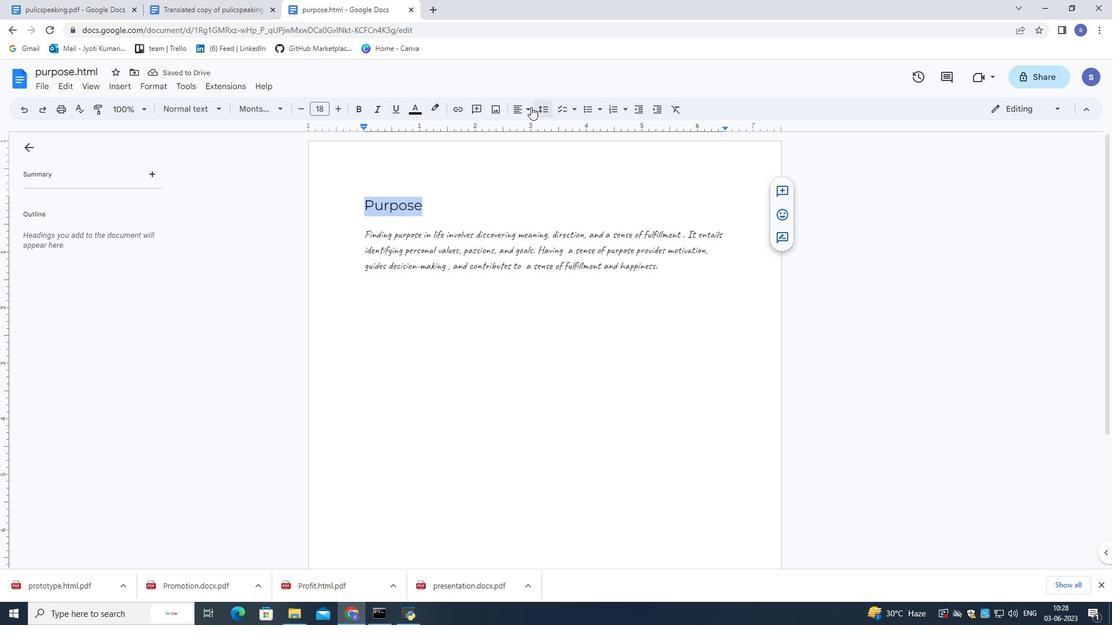 
Action: Mouse pressed left at (527, 107)
Screenshot: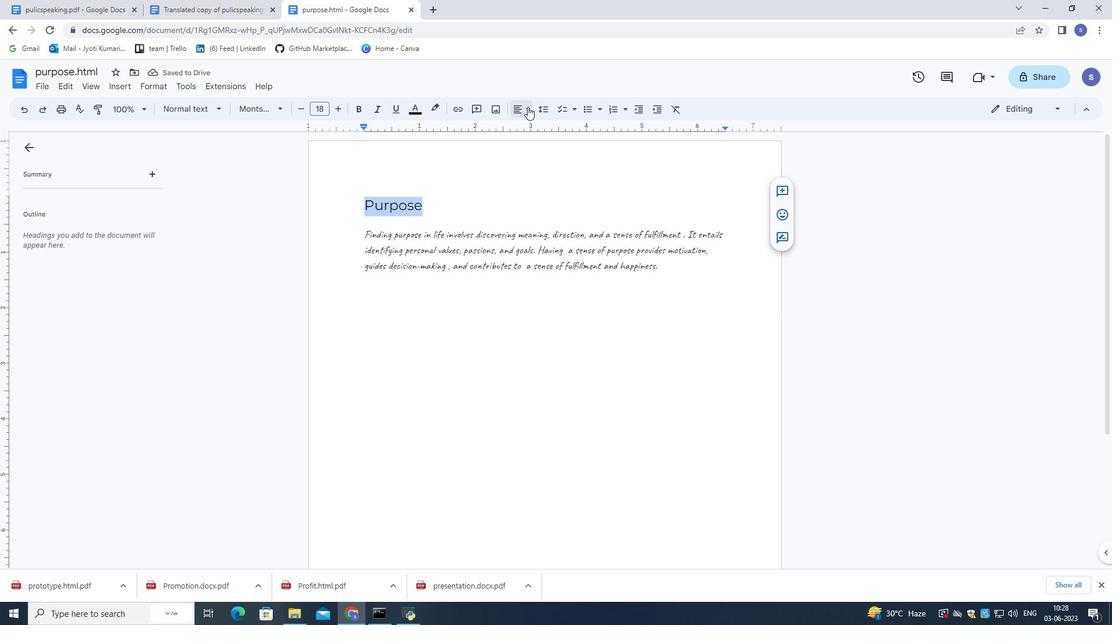 
Action: Mouse moved to (538, 122)
Screenshot: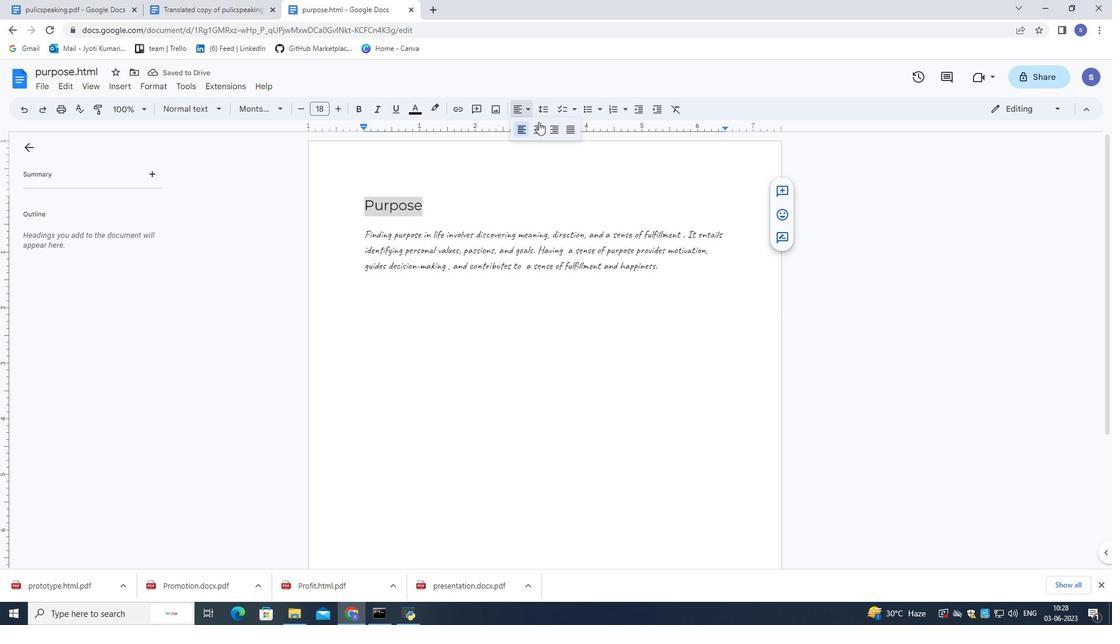 
Action: Mouse pressed left at (538, 122)
Screenshot: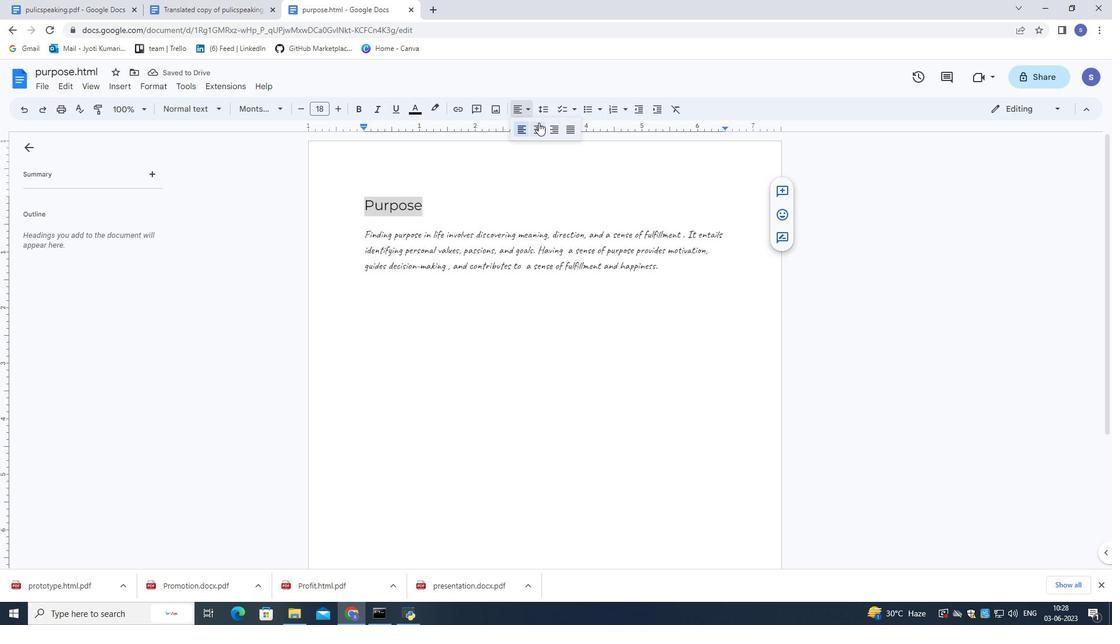 
Action: Mouse moved to (677, 287)
Screenshot: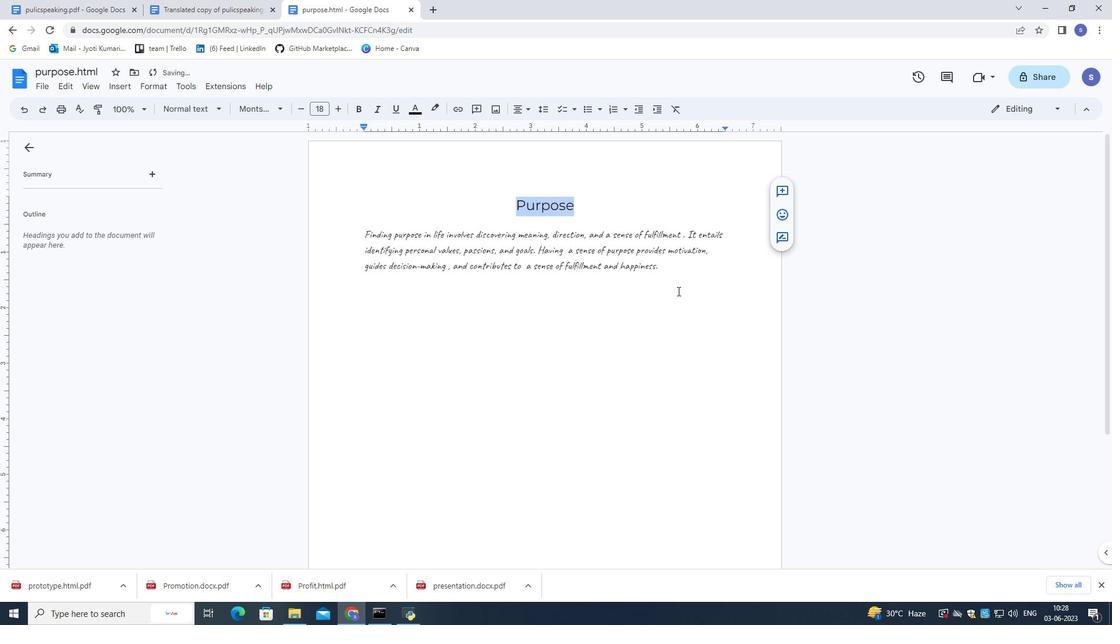 
Action: Mouse pressed left at (677, 287)
Screenshot: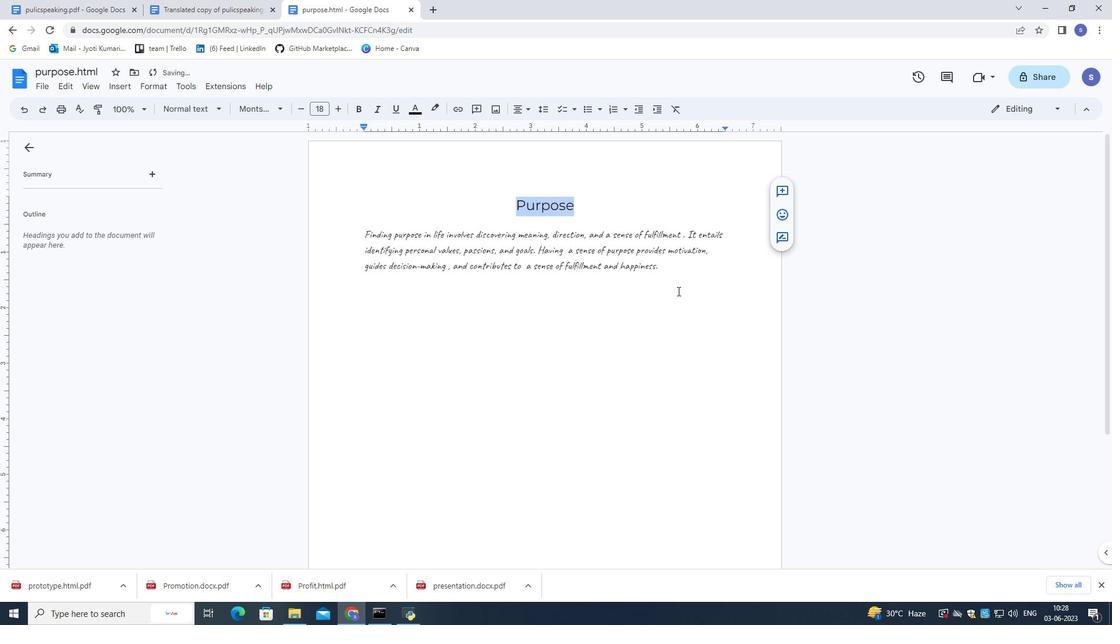 
Action: Mouse moved to (676, 285)
Screenshot: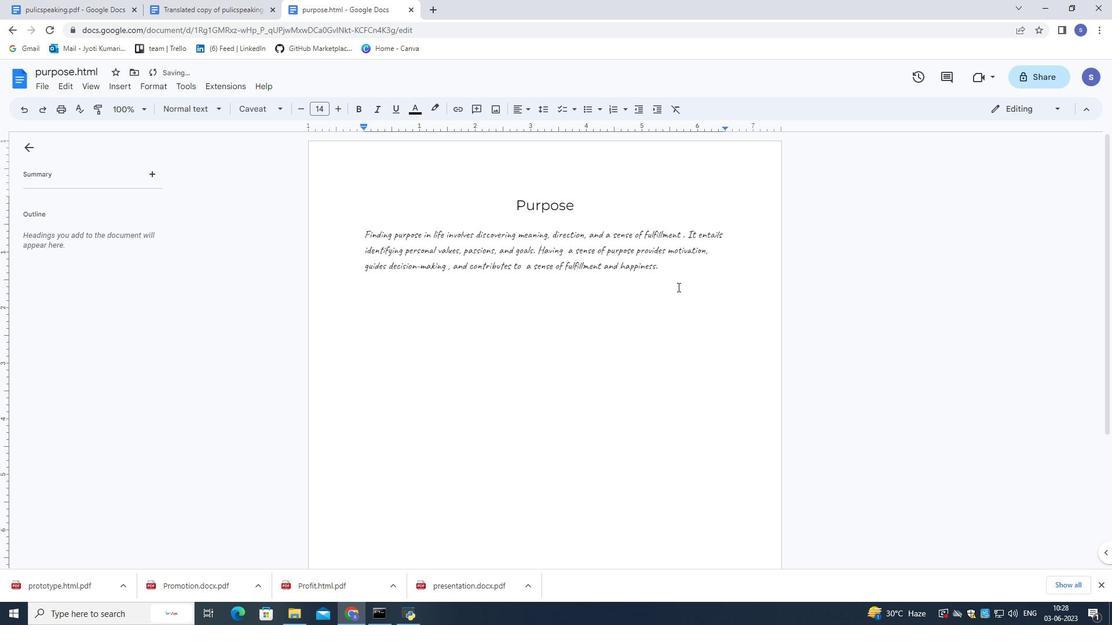 
